 Task: In the sheet Budget Analysis ToolFont size of heading  18 Font style of dataoswald 'Font size of data '9 Alignment of headline & dataAlign center.   Fill color in heading, Red Font color of dataIn the sheet   Momentum Sales templetes   book
Action: Mouse moved to (328, 340)
Screenshot: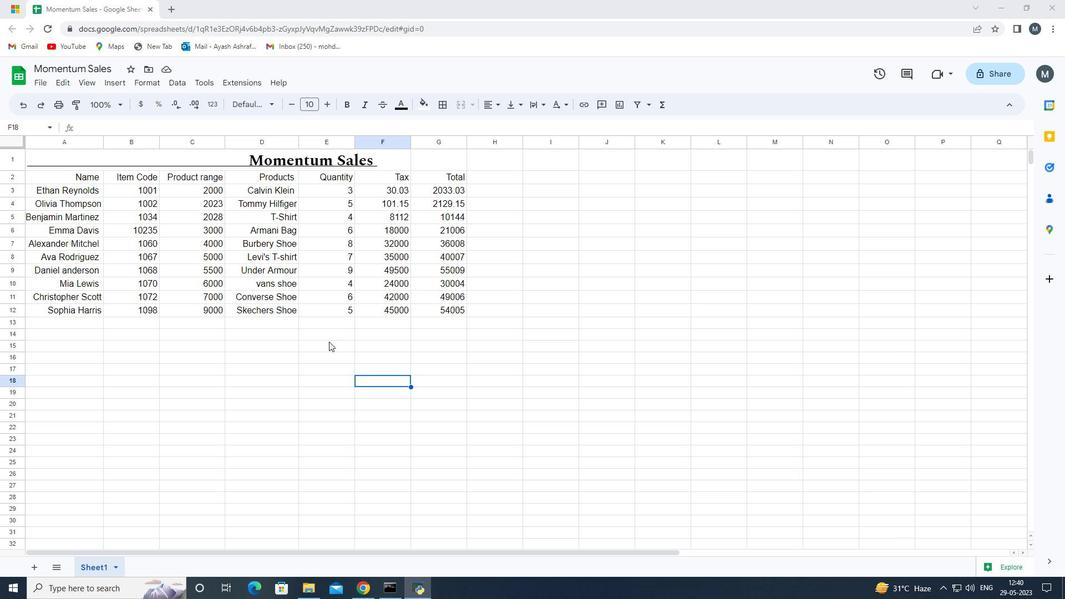 
Action: Mouse scrolled (328, 340) with delta (0, 0)
Screenshot: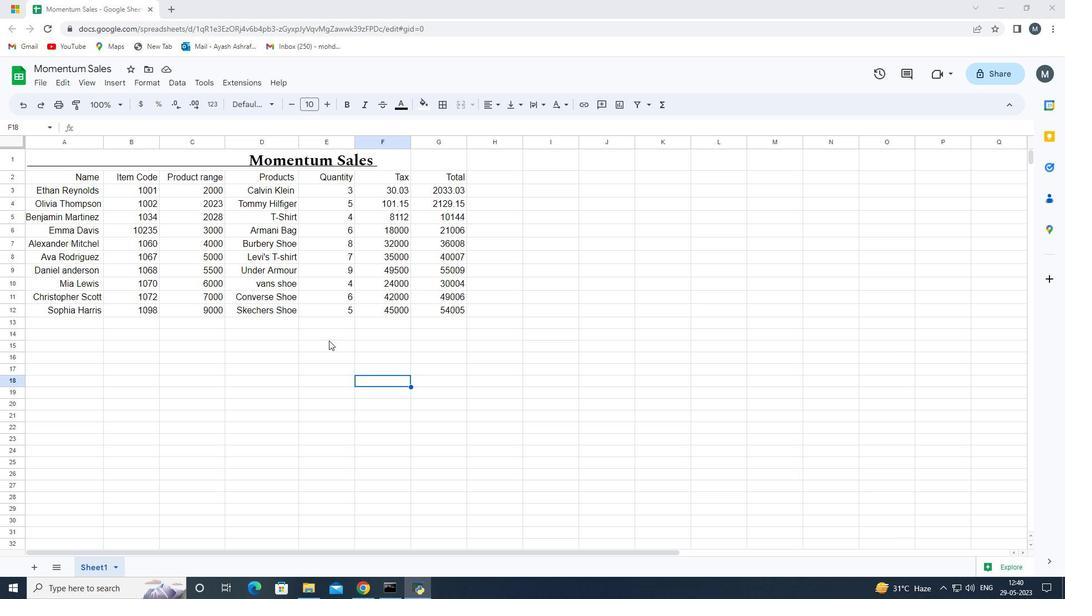 
Action: Mouse scrolled (328, 341) with delta (0, 0)
Screenshot: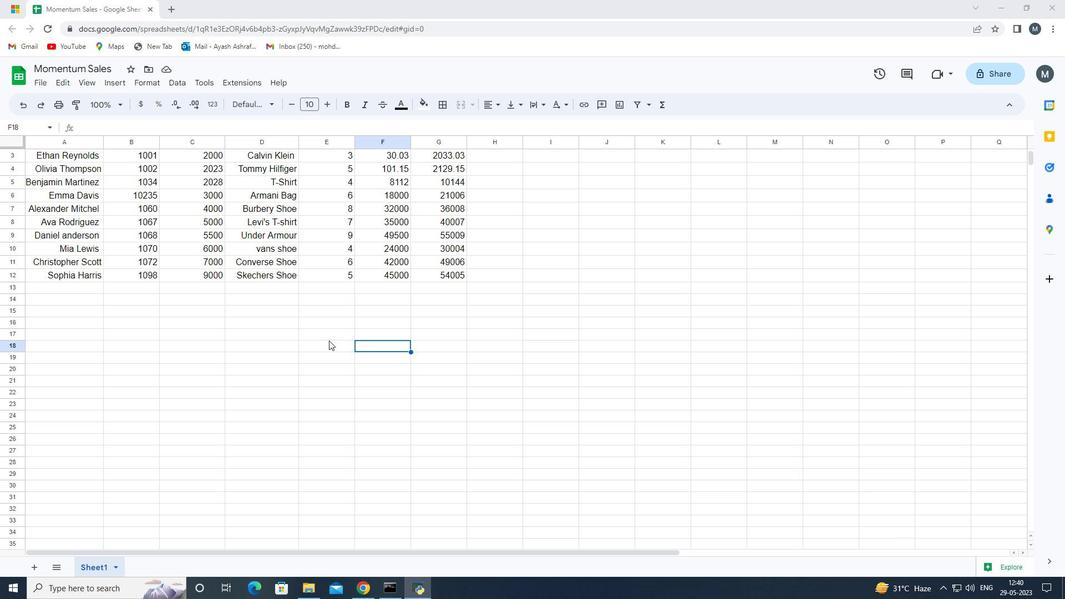 
Action: Mouse moved to (274, 155)
Screenshot: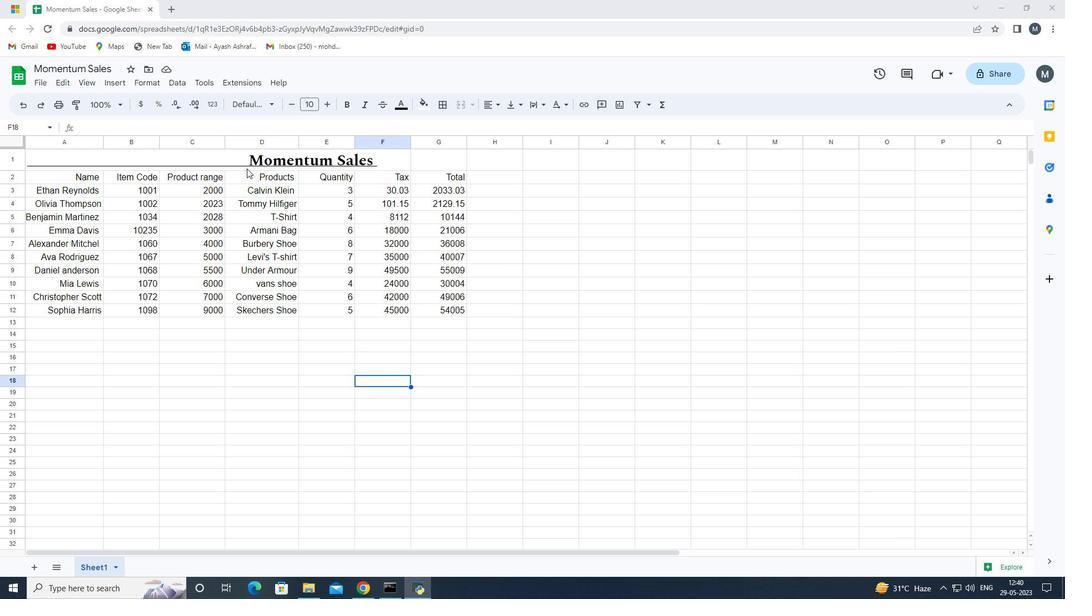 
Action: Mouse pressed left at (274, 155)
Screenshot: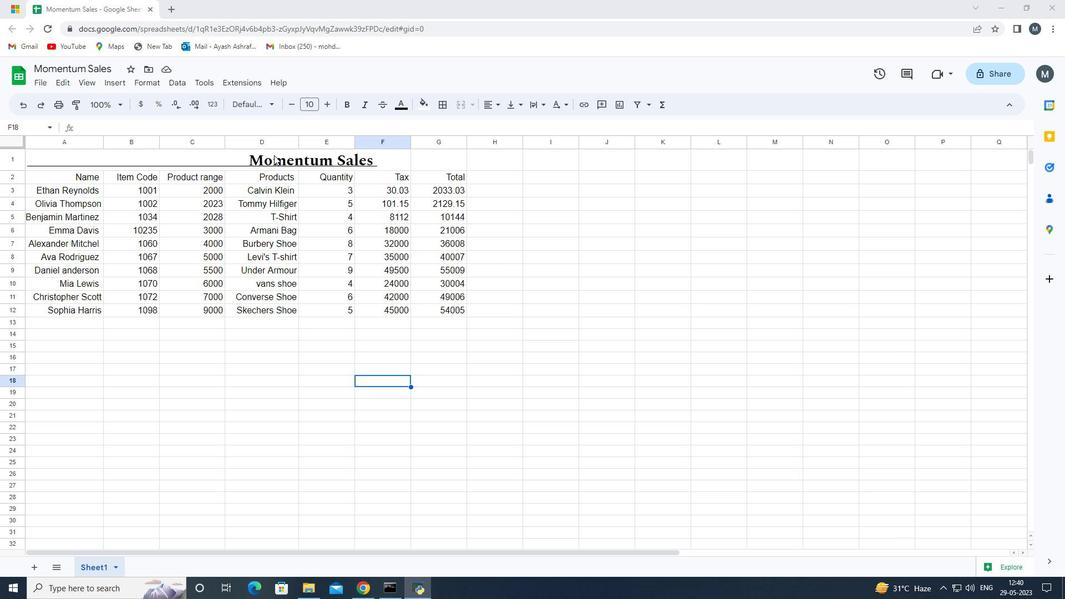 
Action: Mouse moved to (19, 159)
Screenshot: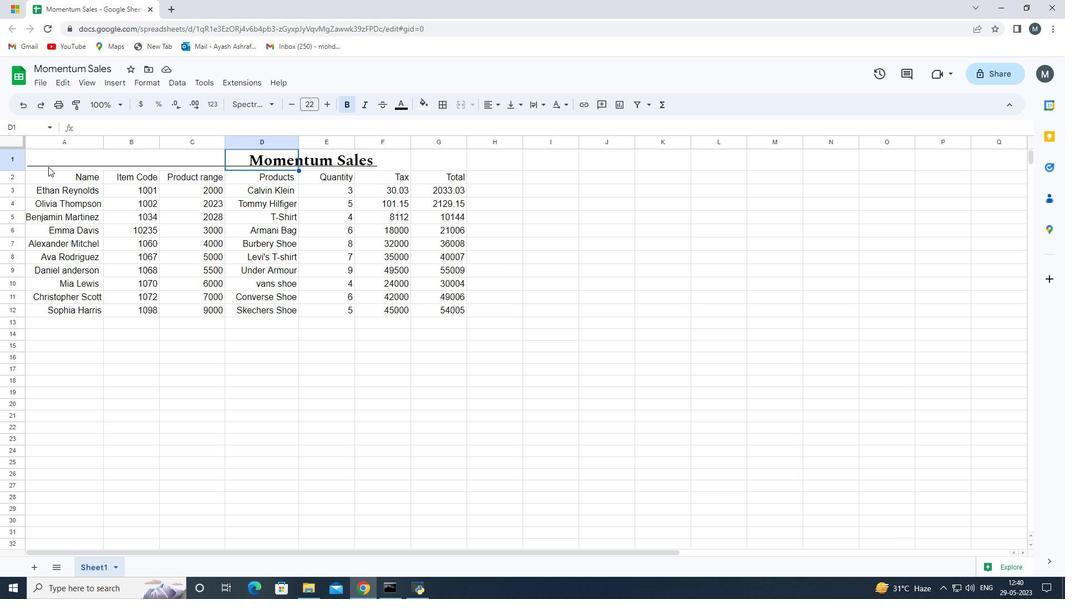 
Action: Mouse pressed left at (19, 159)
Screenshot: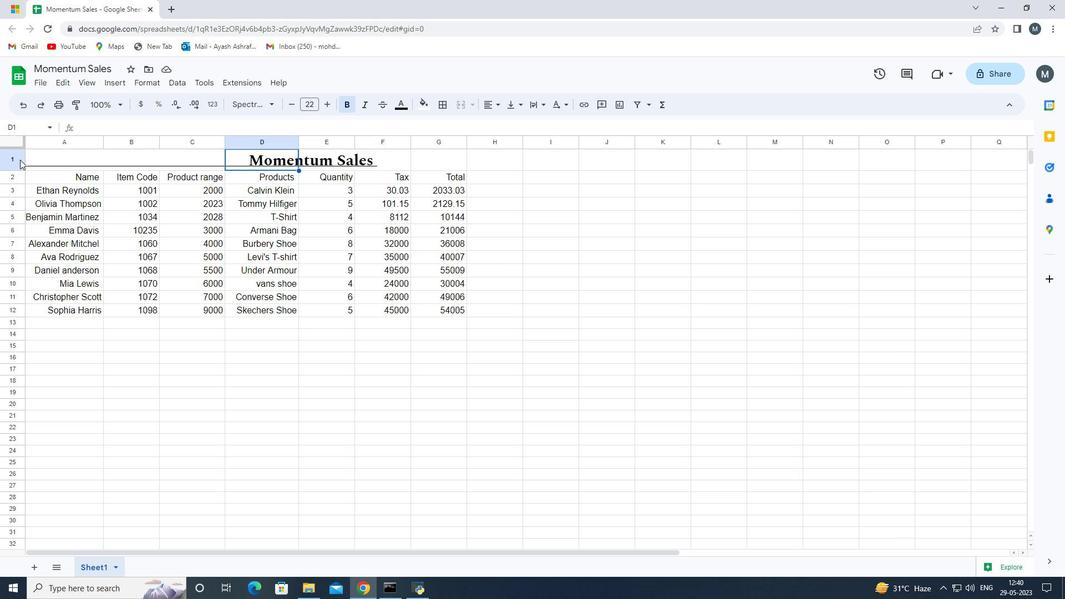 
Action: Mouse moved to (211, 130)
Screenshot: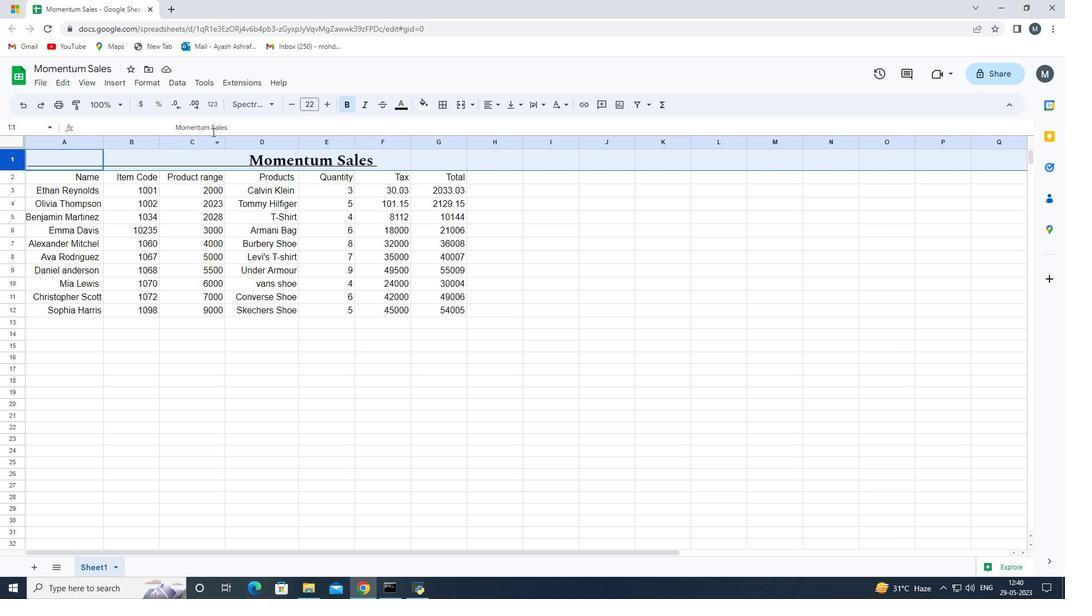 
Action: Mouse pressed left at (211, 130)
Screenshot: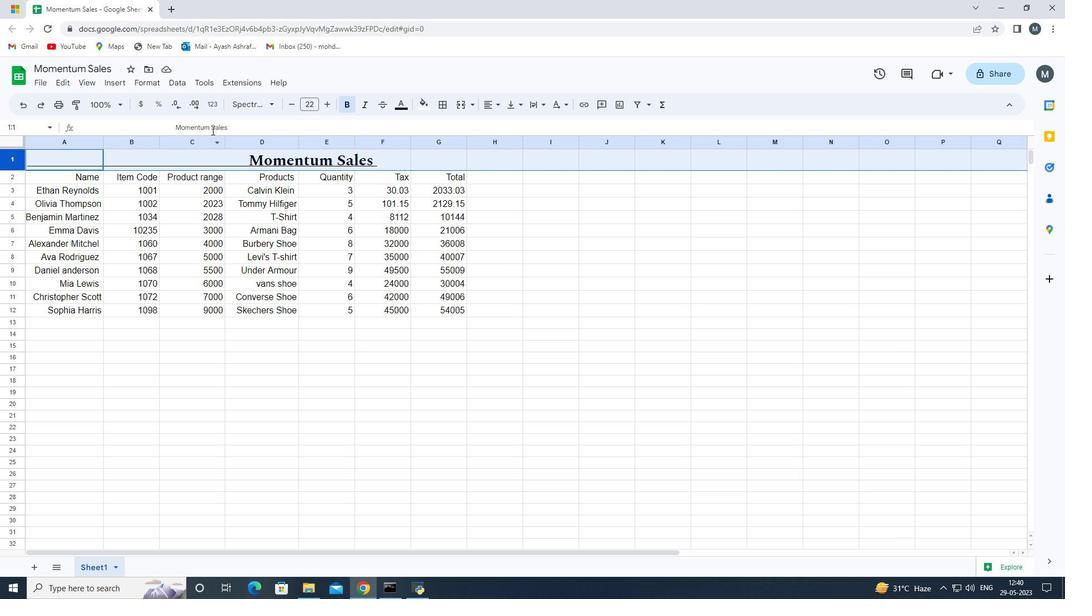 
Action: Mouse moved to (230, 129)
Screenshot: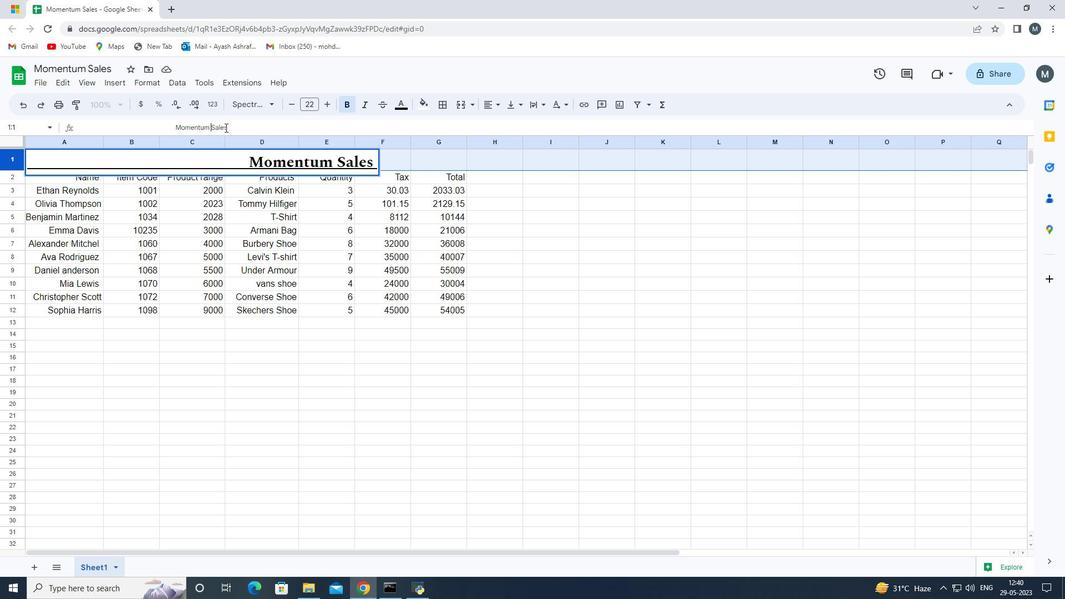 
Action: Mouse pressed left at (230, 129)
Screenshot: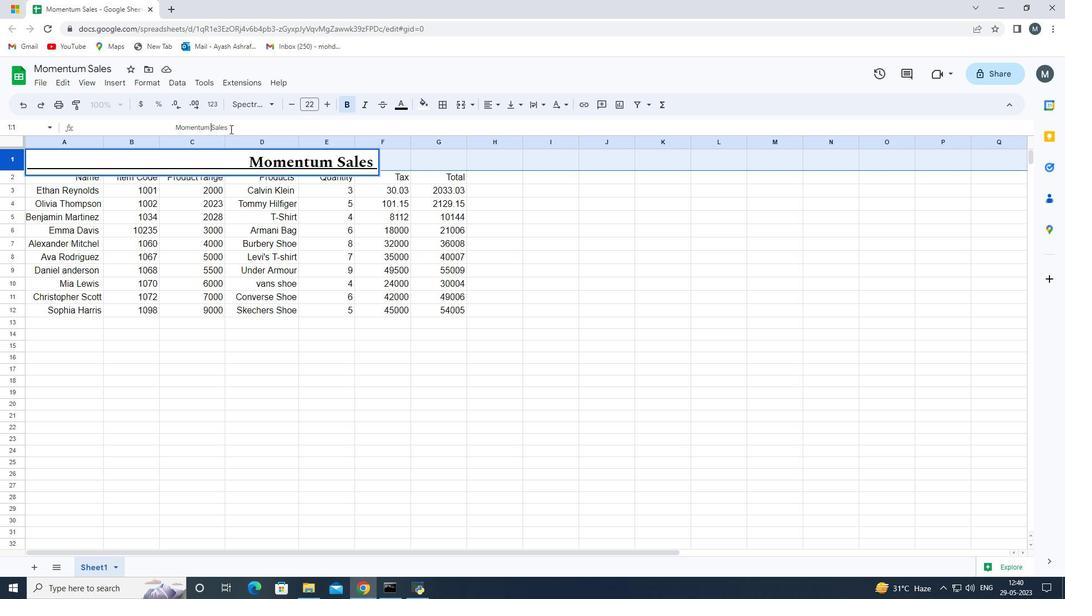 
Action: Mouse moved to (172, 130)
Screenshot: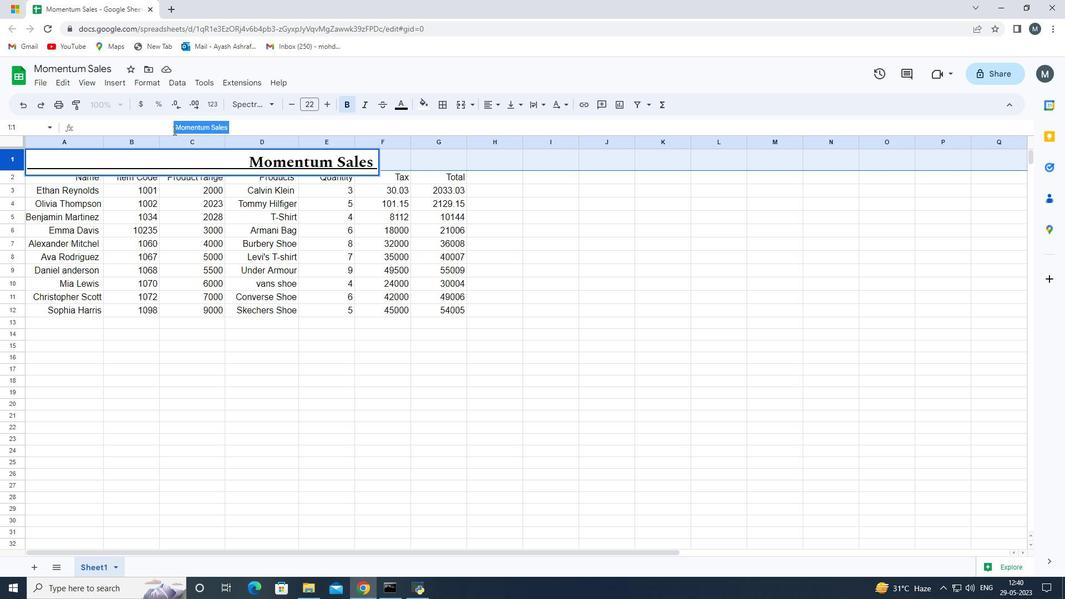 
Action: Key pressed ctrl+C
Screenshot: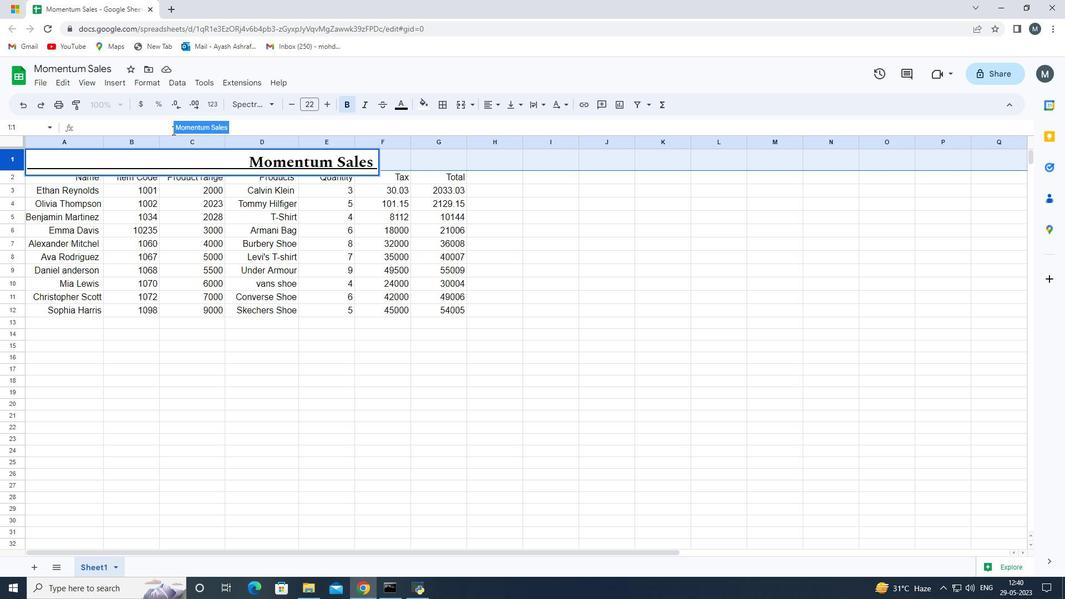 
Action: Mouse moved to (294, 106)
Screenshot: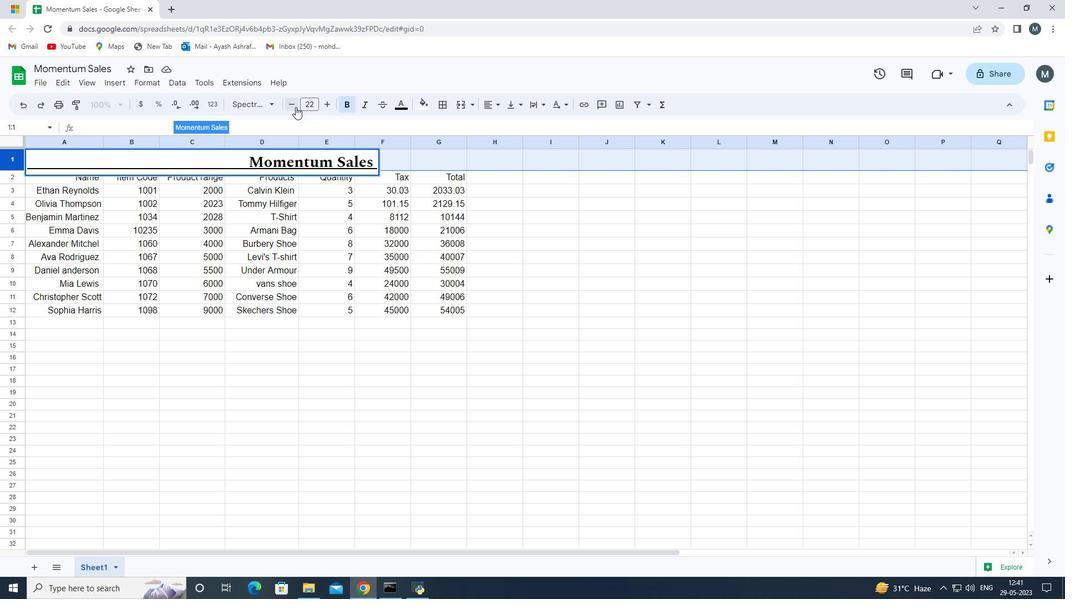 
Action: Mouse pressed left at (294, 106)
Screenshot: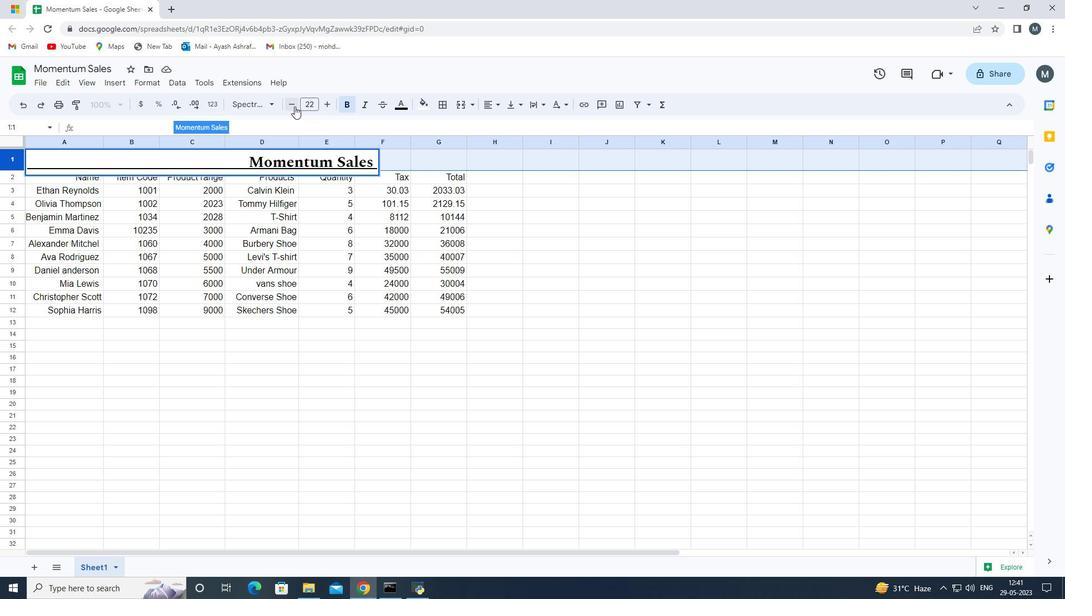 
Action: Mouse moved to (293, 105)
Screenshot: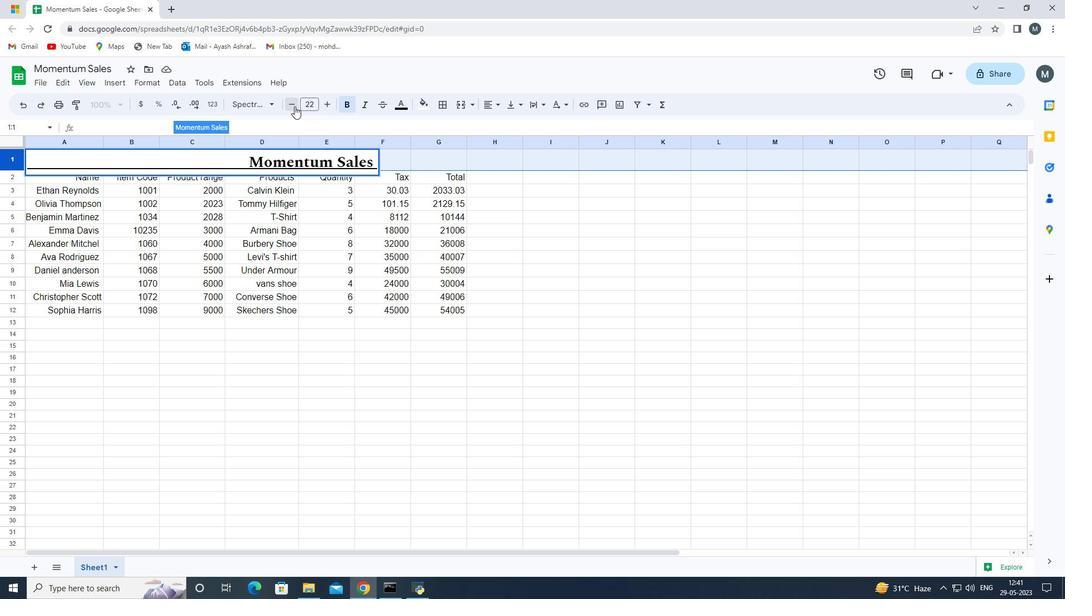 
Action: Mouse pressed left at (293, 105)
Screenshot: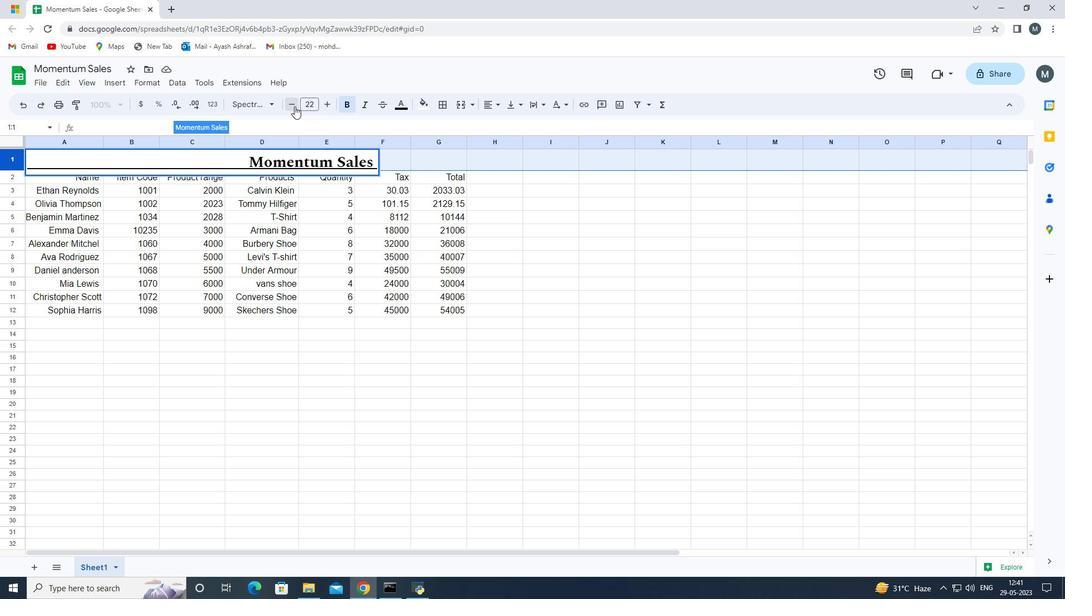 
Action: Mouse moved to (293, 105)
Screenshot: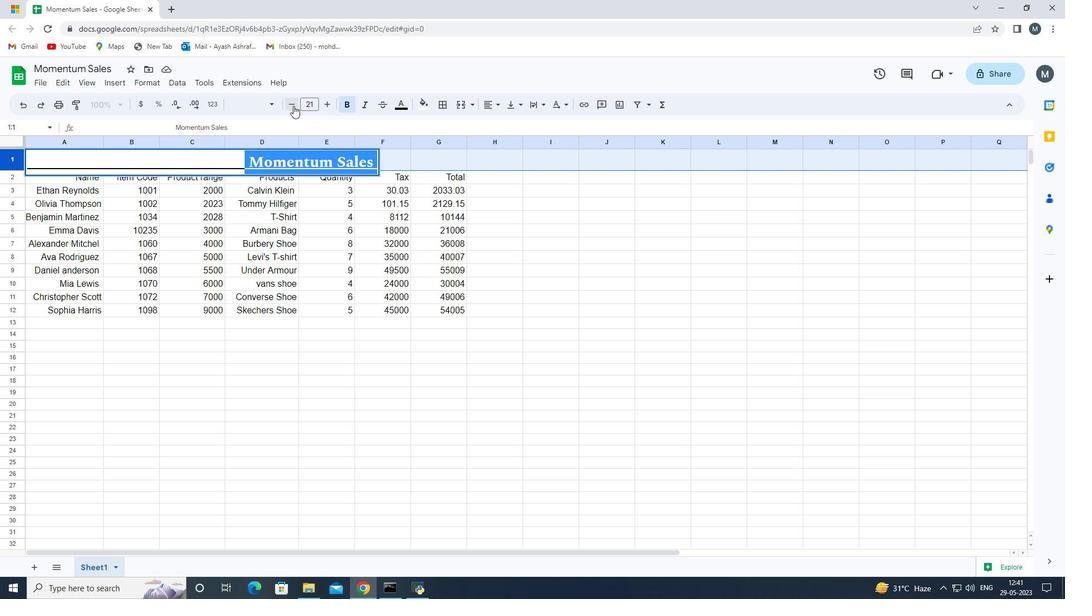 
Action: Mouse pressed left at (293, 105)
Screenshot: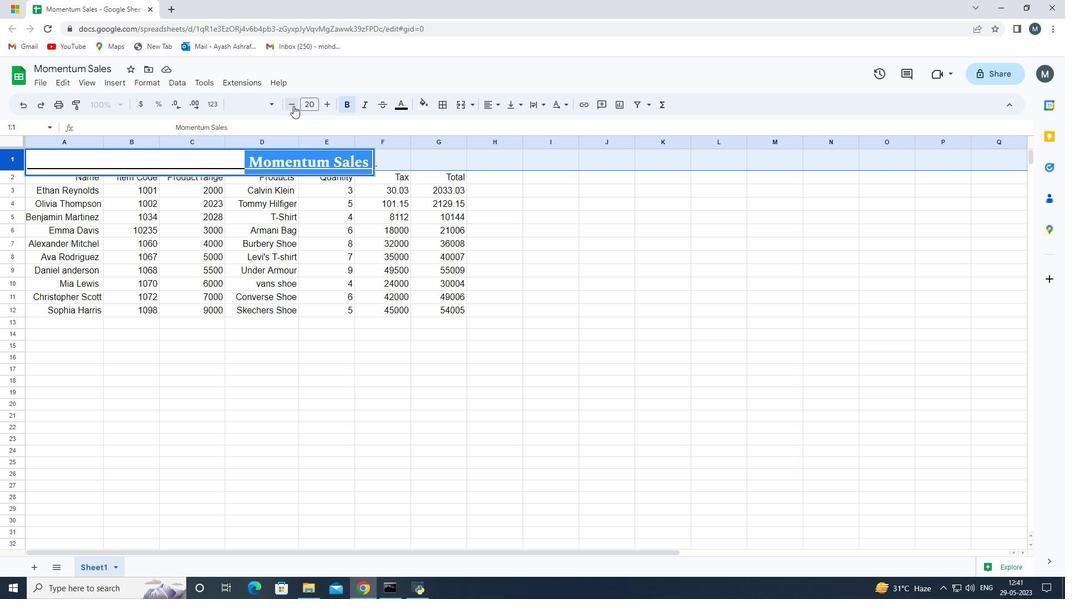 
Action: Mouse moved to (292, 105)
Screenshot: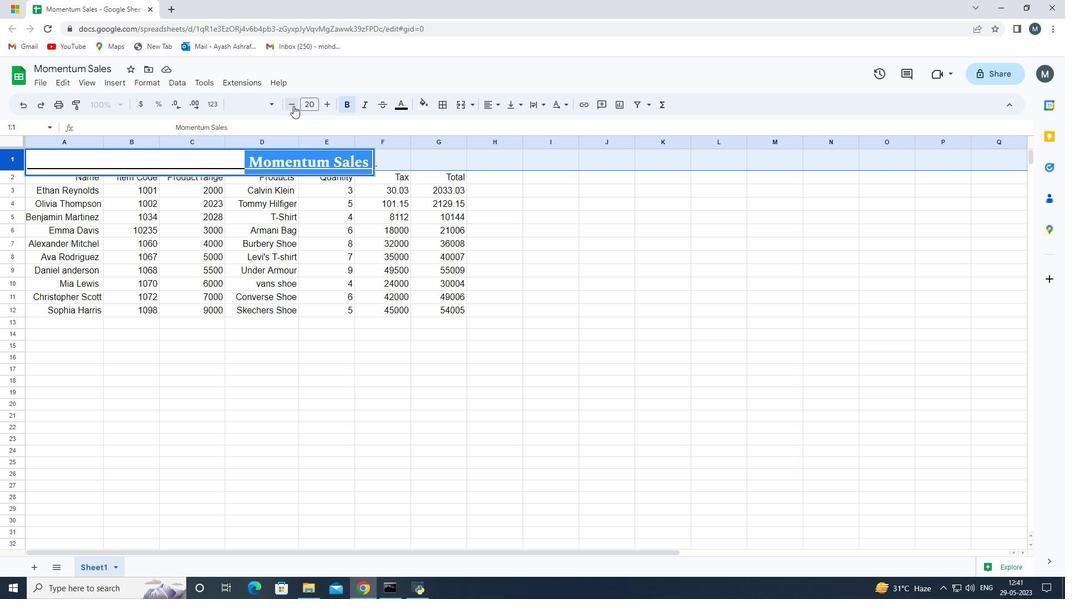 
Action: Mouse pressed left at (292, 105)
Screenshot: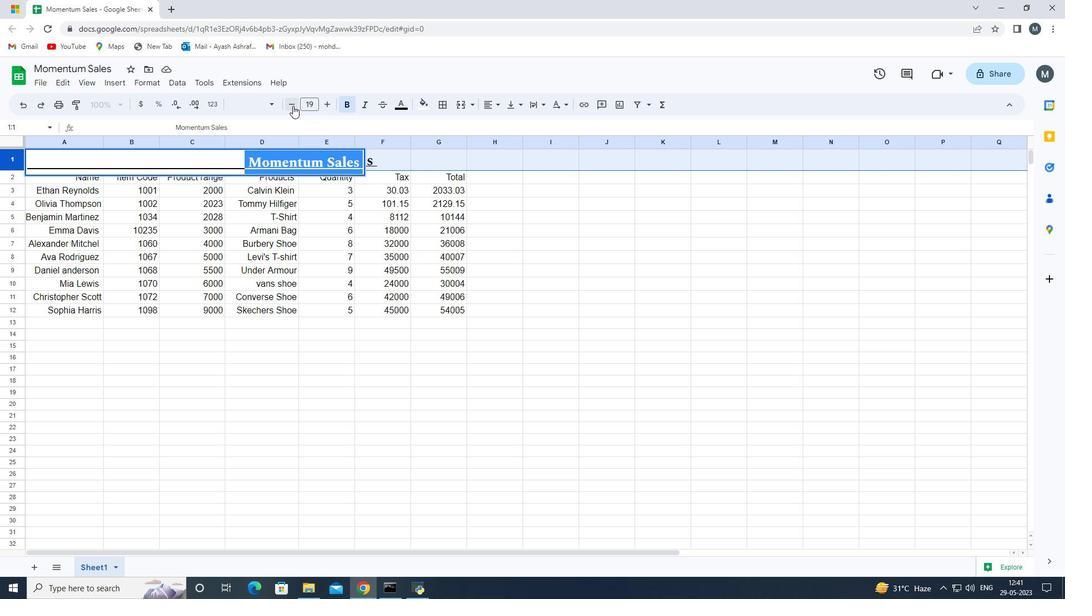 
Action: Mouse moved to (571, 298)
Screenshot: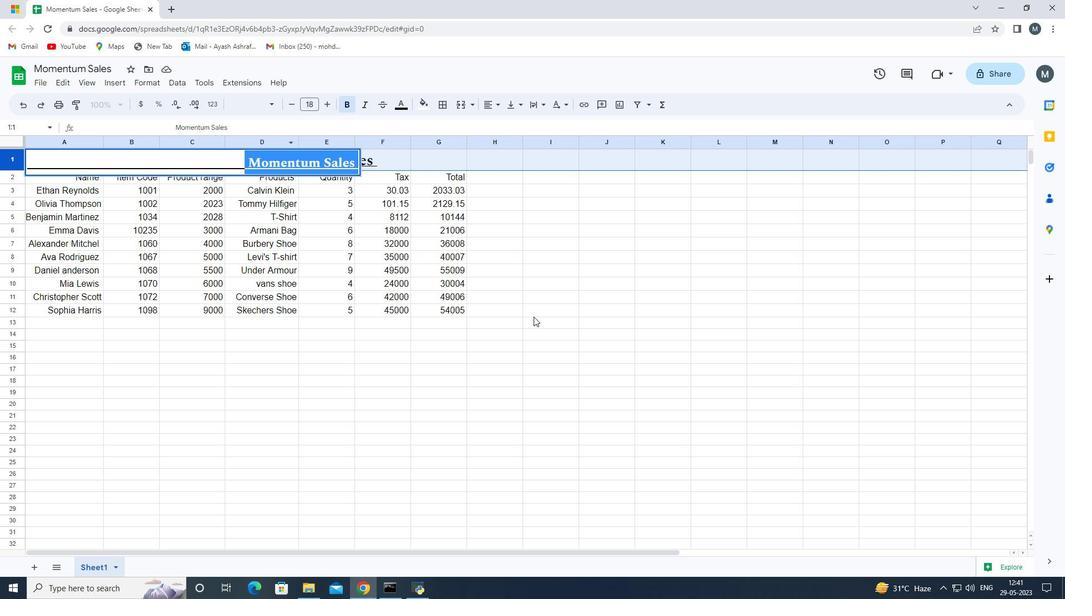 
Action: Mouse pressed left at (571, 298)
Screenshot: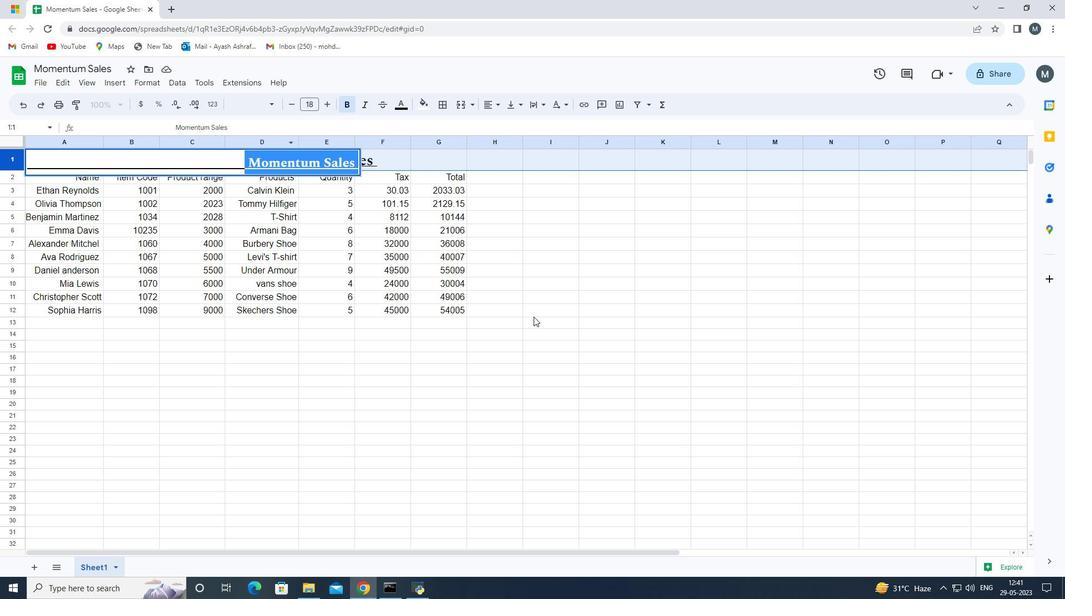 
Action: Mouse moved to (20, 159)
Screenshot: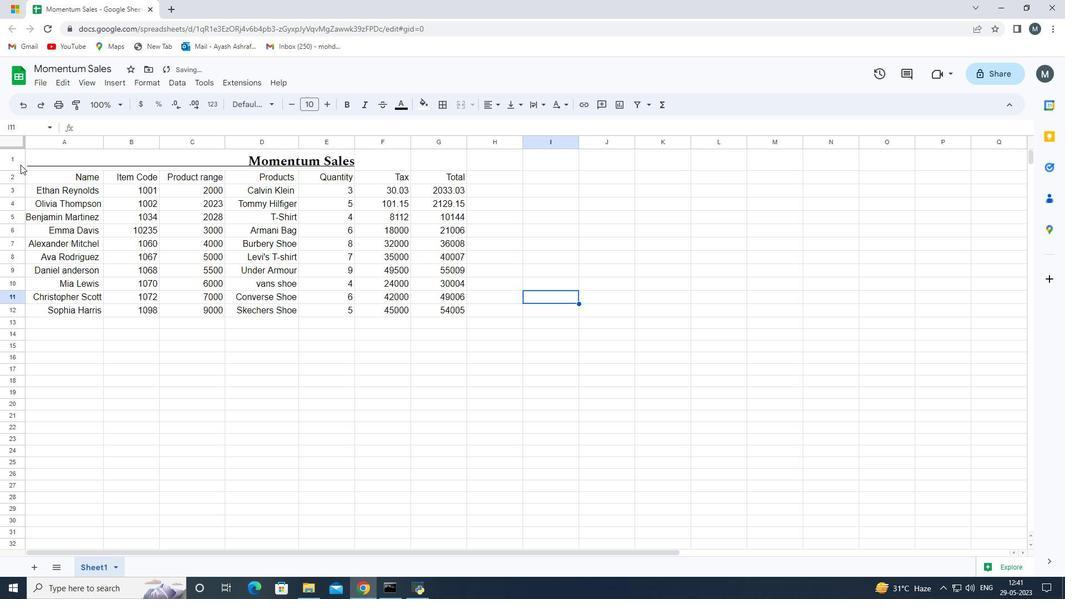
Action: Mouse pressed left at (20, 159)
Screenshot: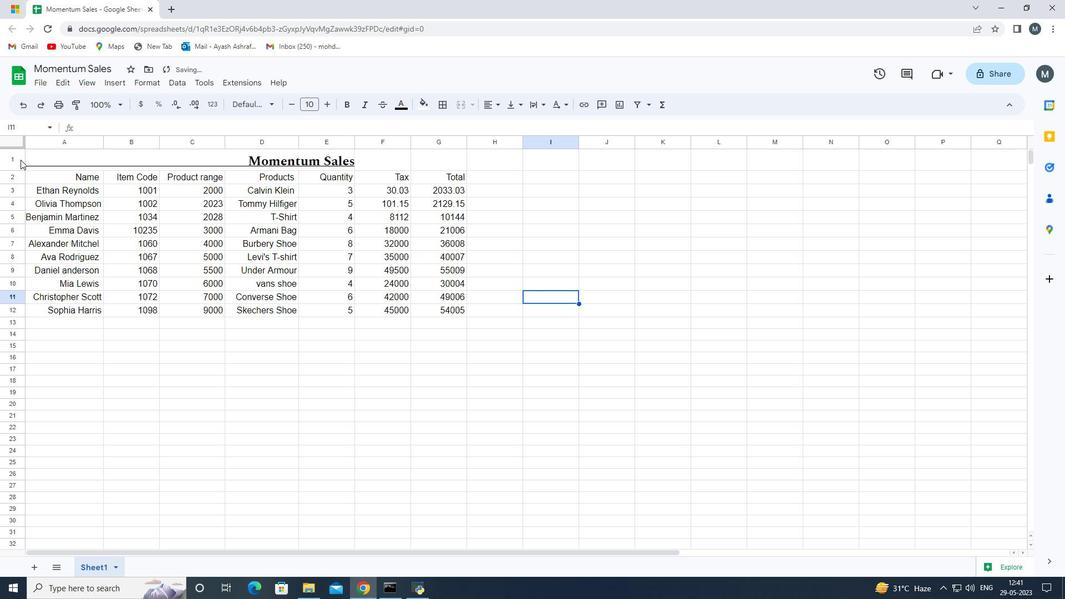 
Action: Mouse moved to (266, 102)
Screenshot: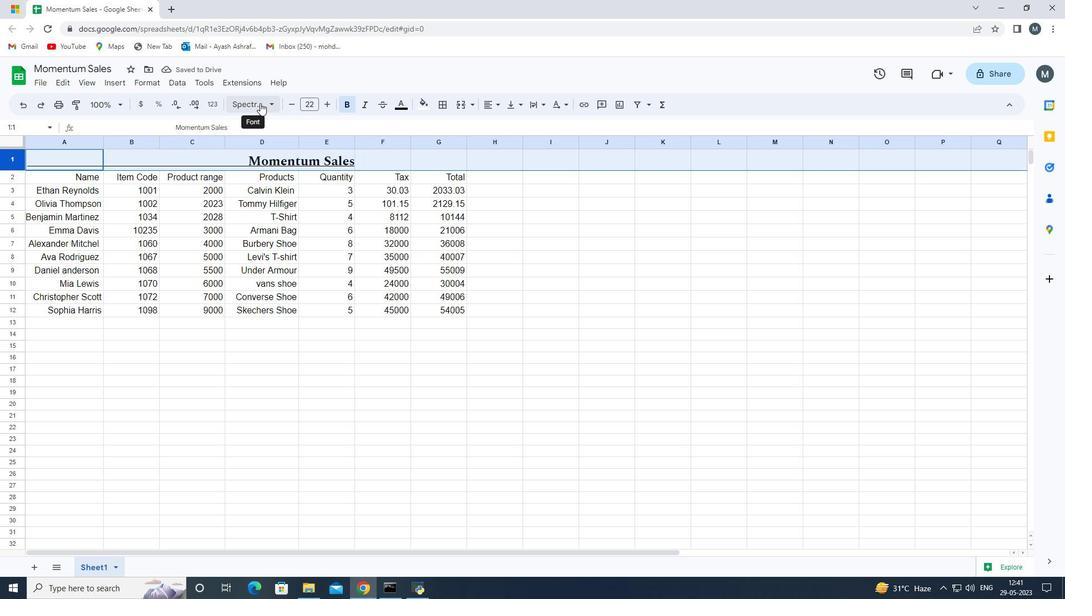
Action: Mouse pressed left at (266, 102)
Screenshot: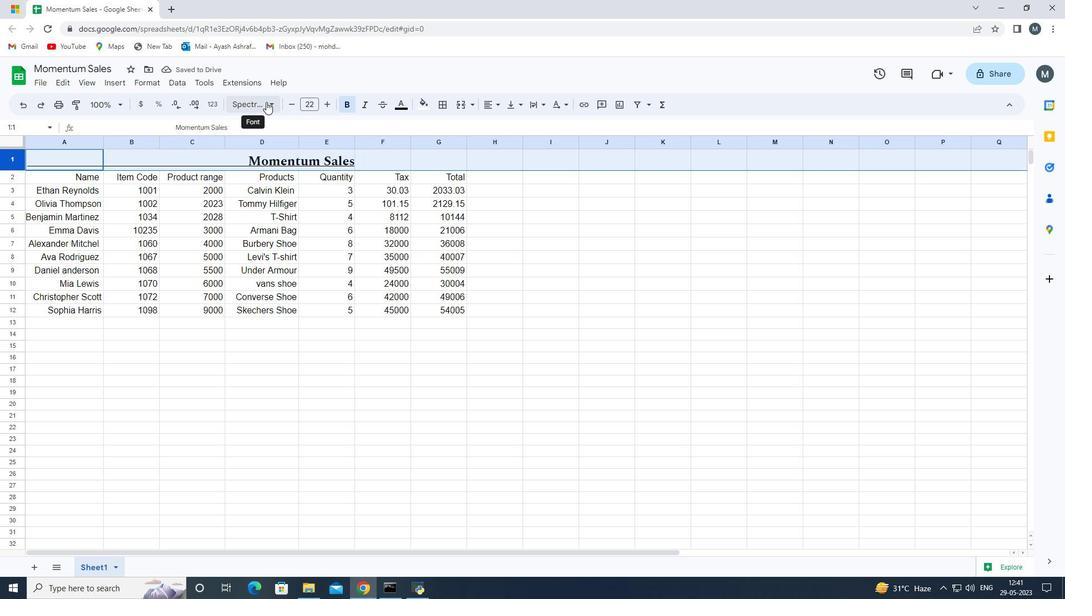 
Action: Mouse moved to (286, 237)
Screenshot: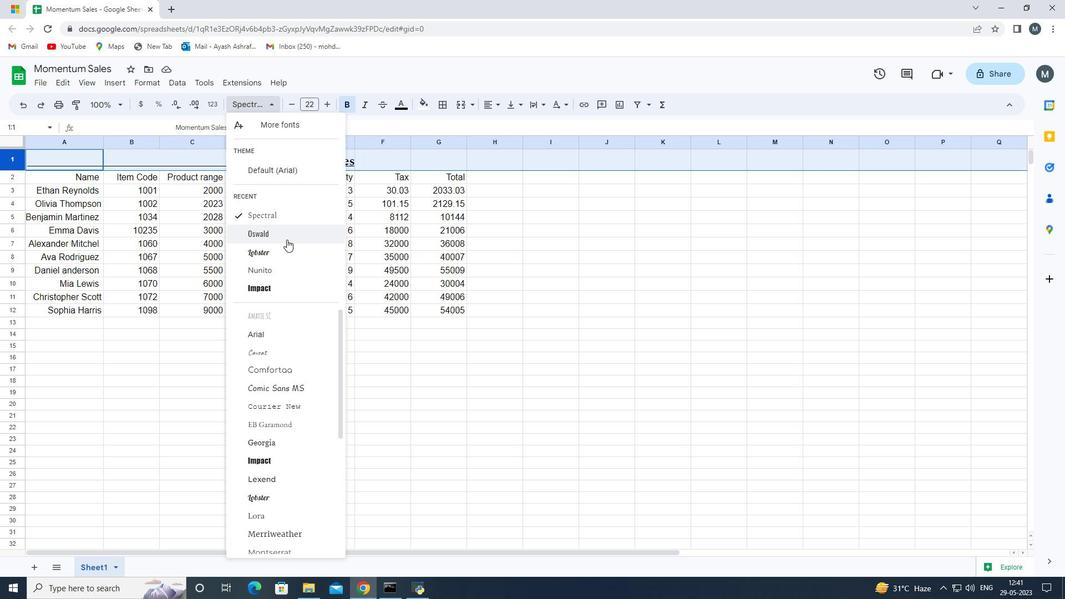 
Action: Mouse pressed left at (286, 237)
Screenshot: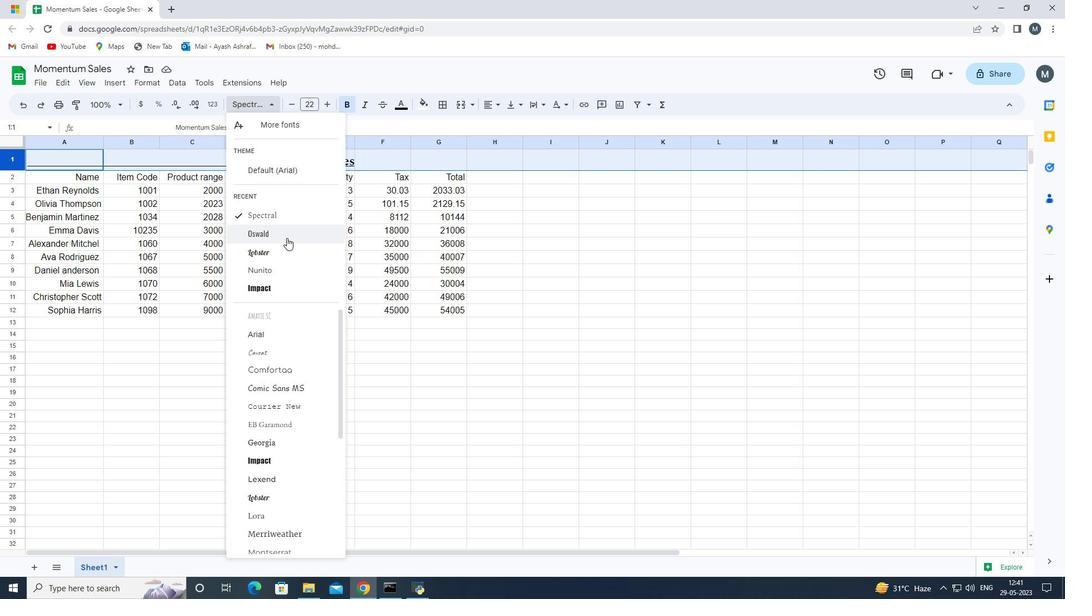 
Action: Mouse moved to (225, 407)
Screenshot: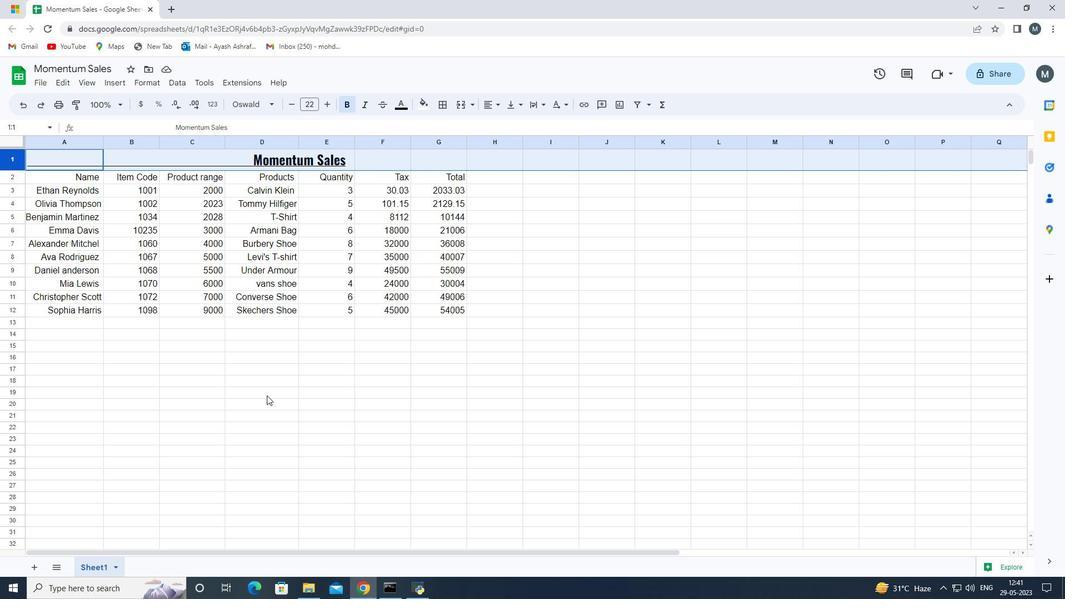 
Action: Mouse pressed left at (225, 407)
Screenshot: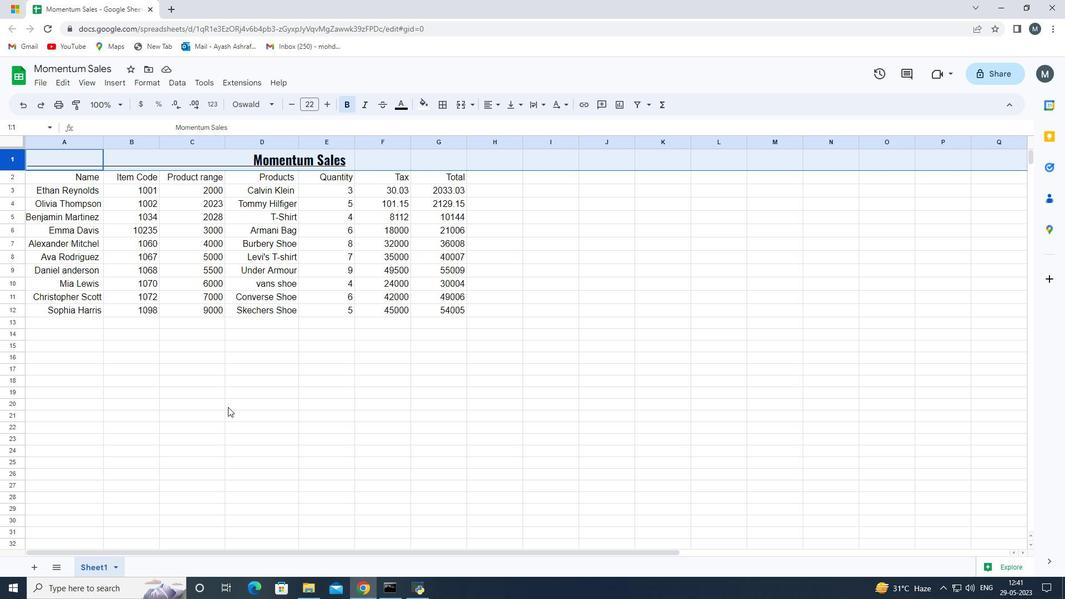 
Action: Mouse moved to (39, 175)
Screenshot: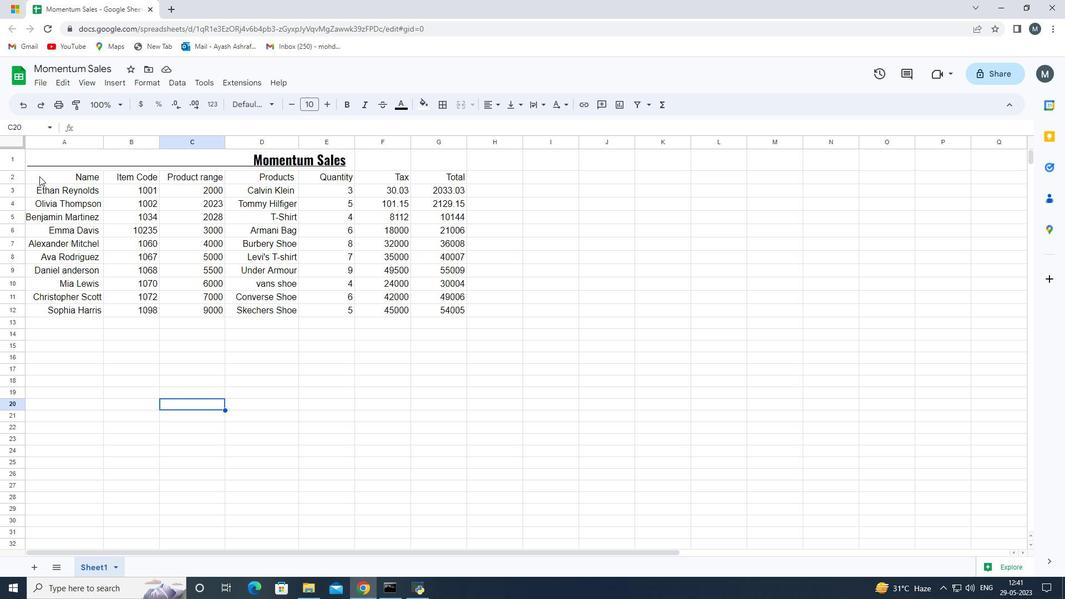 
Action: Mouse pressed left at (39, 175)
Screenshot: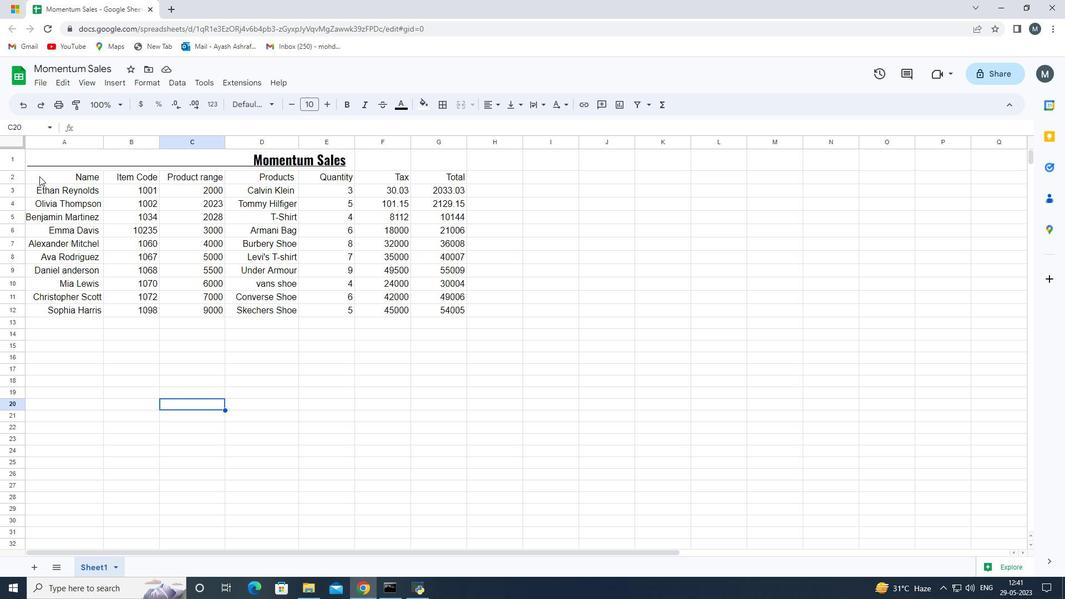 
Action: Mouse moved to (19, 178)
Screenshot: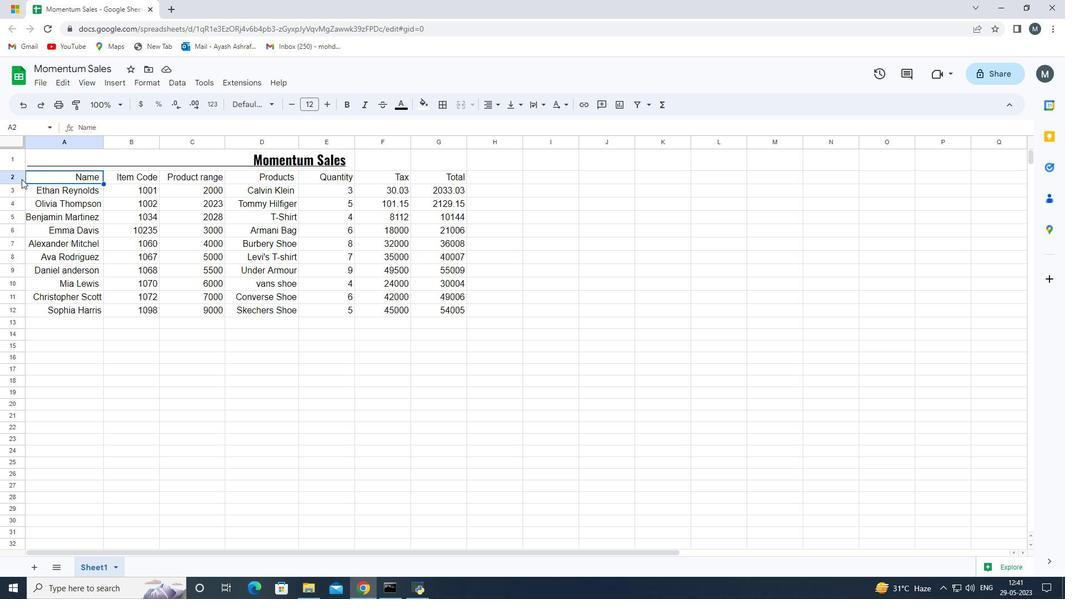 
Action: Mouse pressed left at (19, 178)
Screenshot: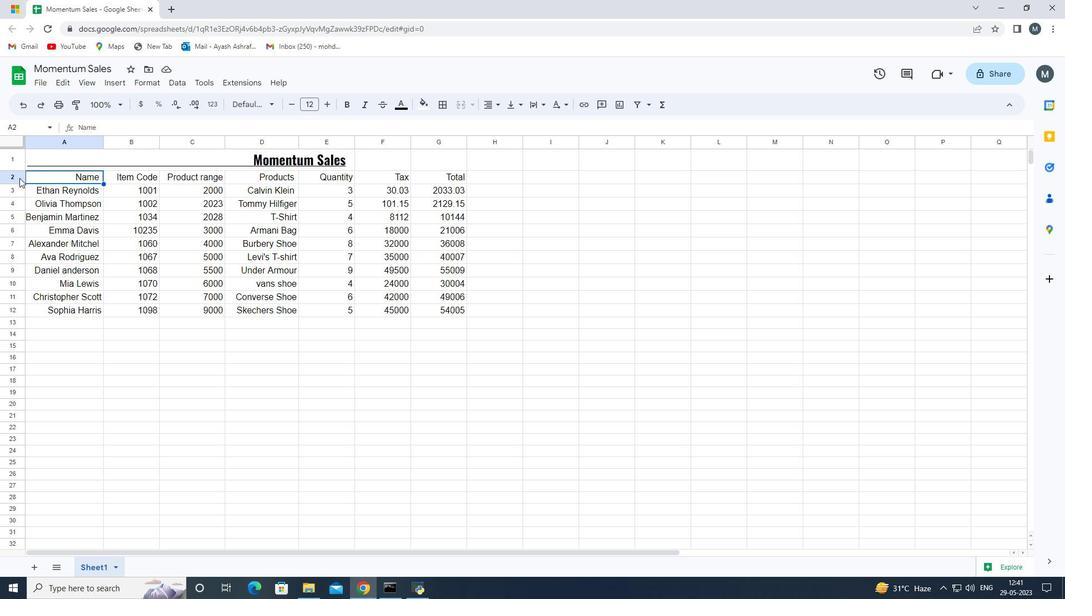 
Action: Mouse moved to (286, 104)
Screenshot: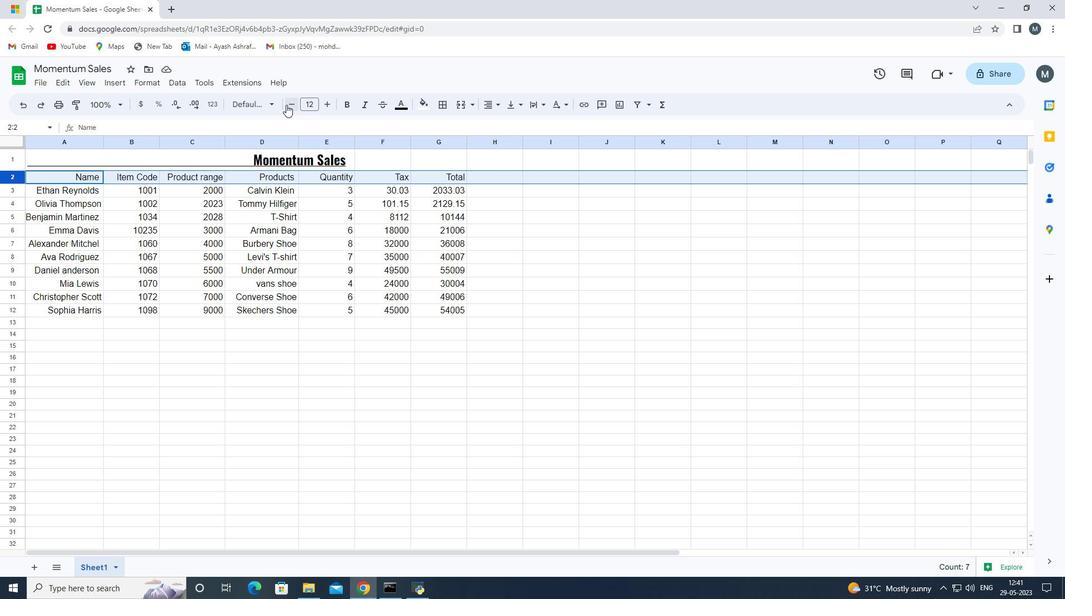 
Action: Mouse pressed left at (286, 104)
Screenshot: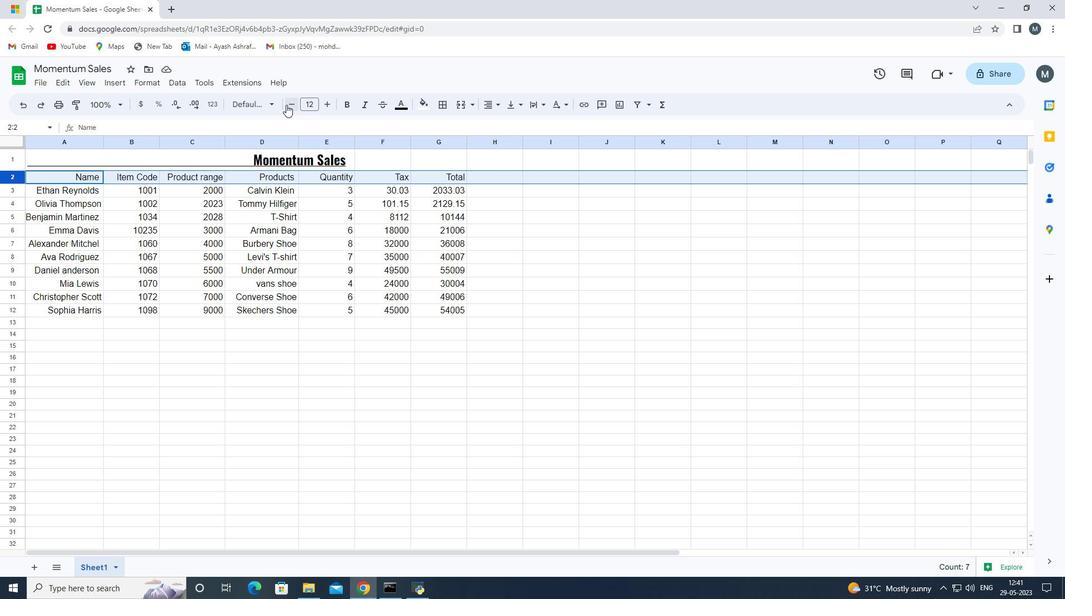 
Action: Mouse pressed left at (286, 104)
Screenshot: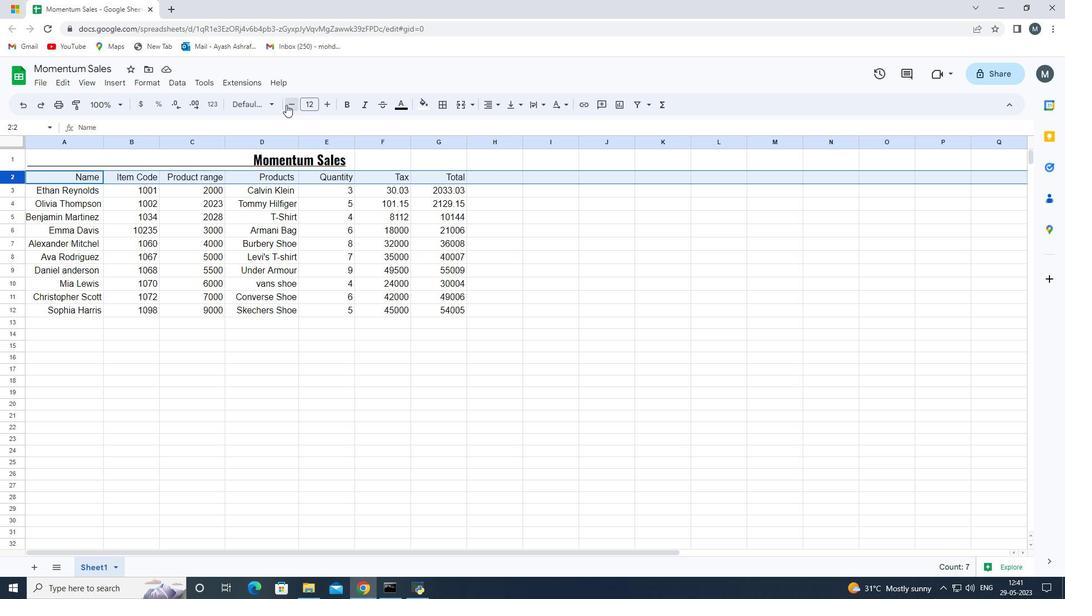 
Action: Mouse pressed left at (286, 104)
Screenshot: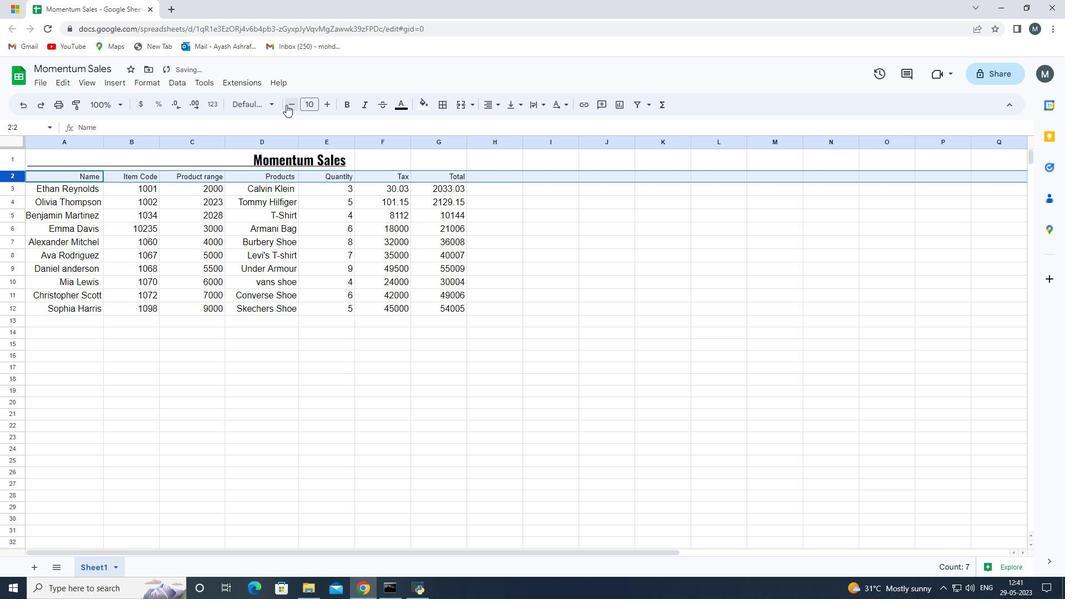 
Action: Mouse moved to (493, 109)
Screenshot: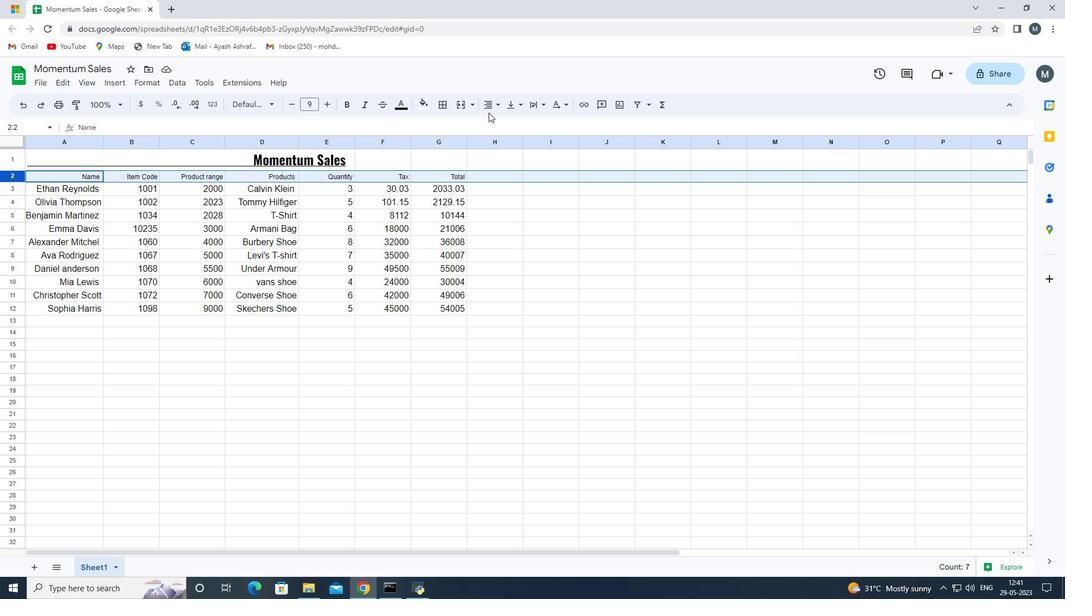 
Action: Mouse pressed left at (493, 109)
Screenshot: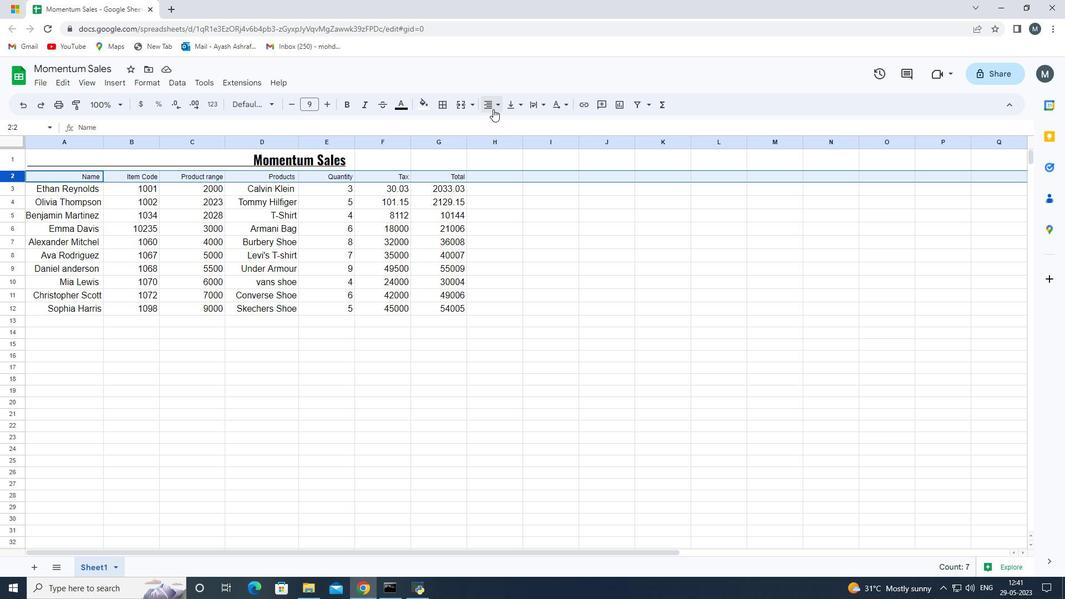 
Action: Mouse moved to (517, 129)
Screenshot: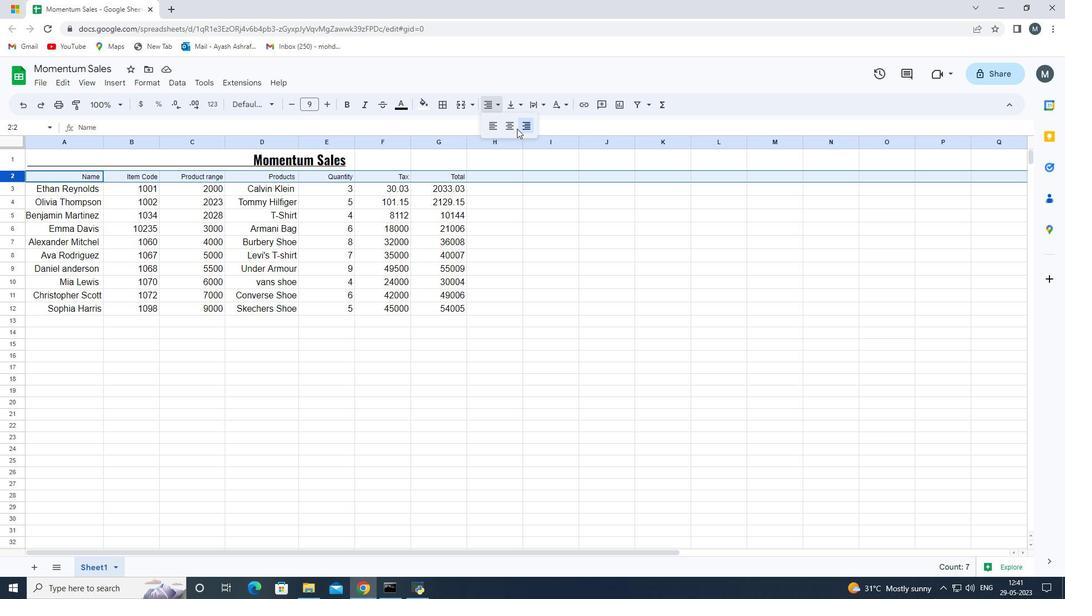 
Action: Mouse pressed left at (517, 129)
Screenshot: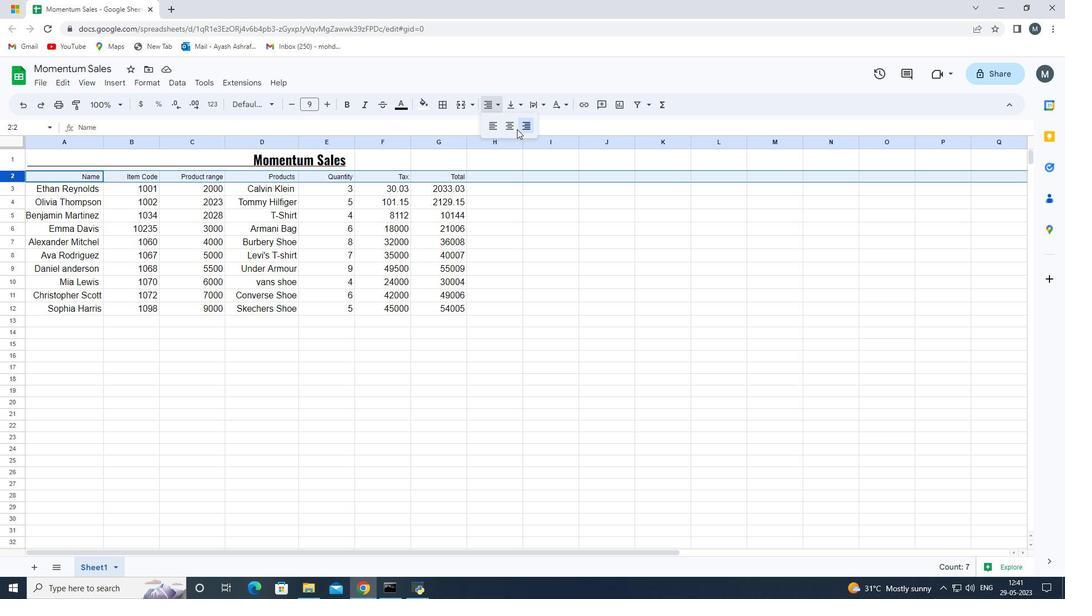 
Action: Mouse moved to (286, 156)
Screenshot: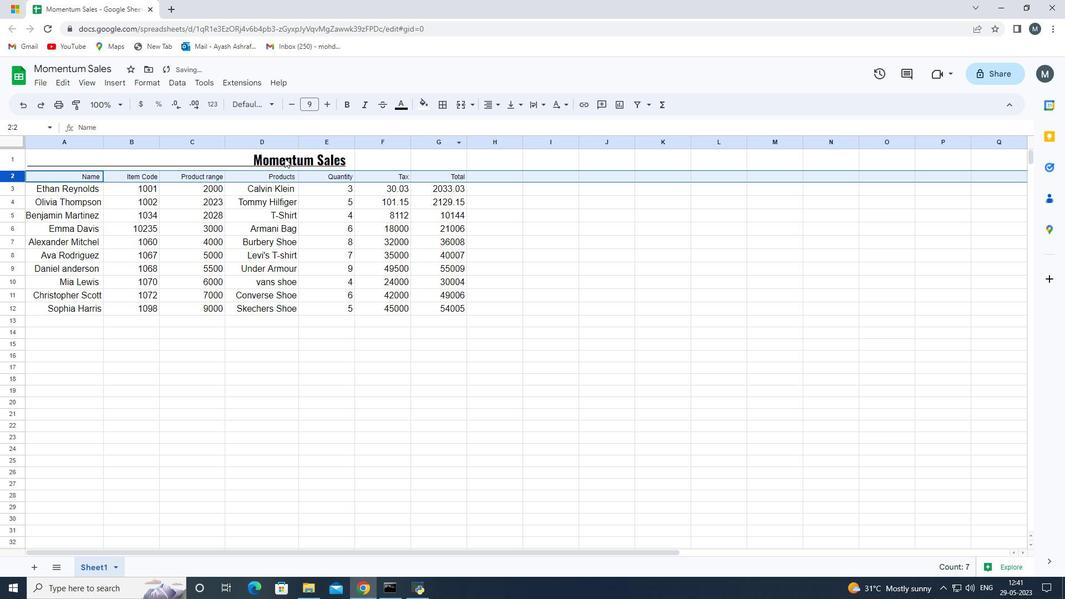 
Action: Mouse pressed left at (286, 156)
Screenshot: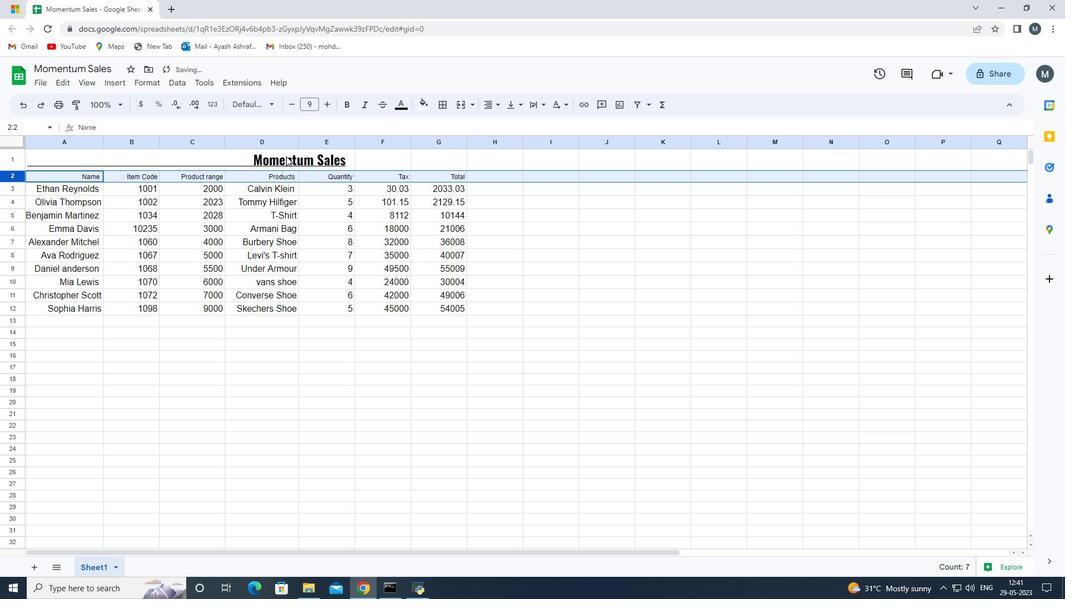 
Action: Mouse moved to (19, 156)
Screenshot: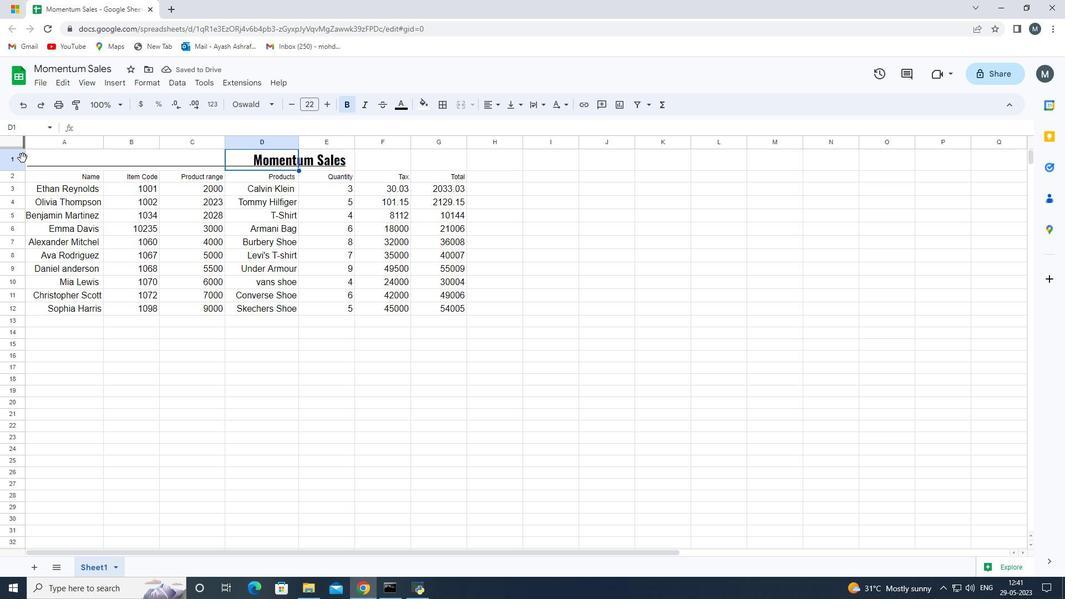 
Action: Mouse pressed left at (19, 156)
Screenshot: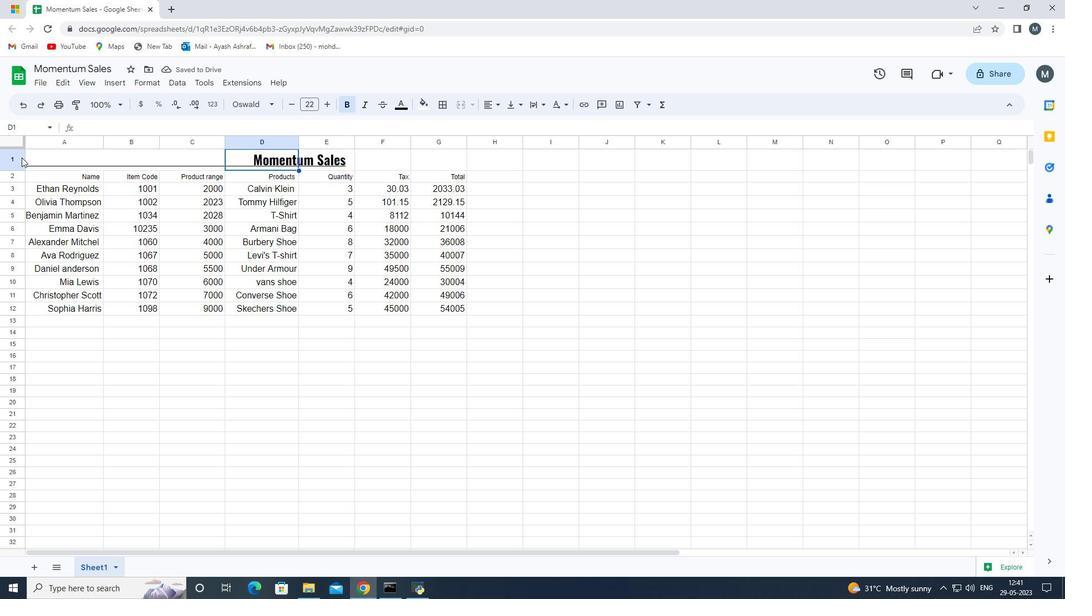 
Action: Mouse moved to (489, 108)
Screenshot: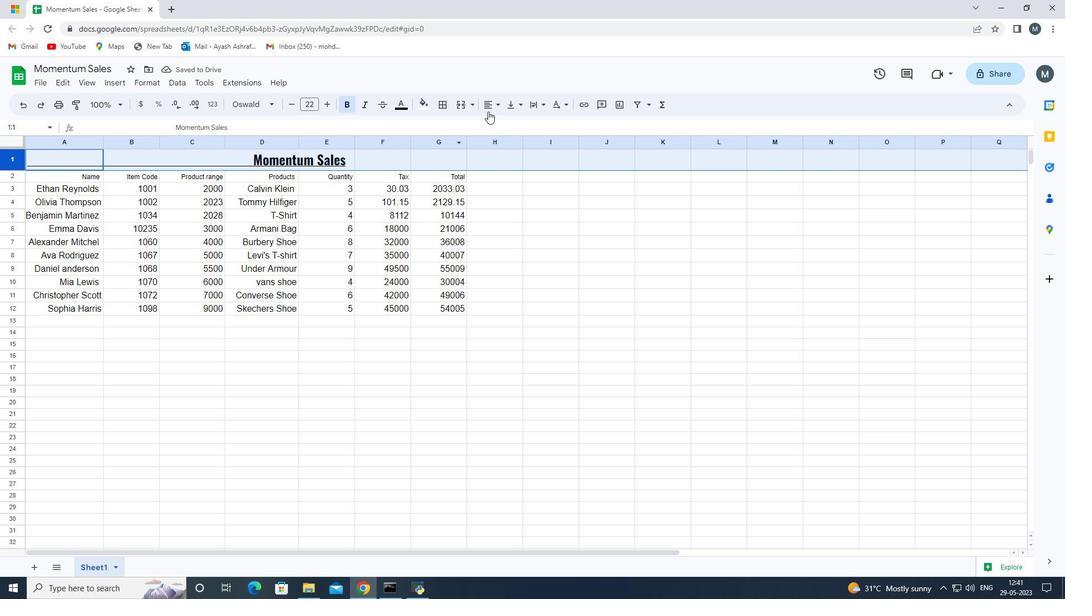 
Action: Mouse pressed left at (489, 108)
Screenshot: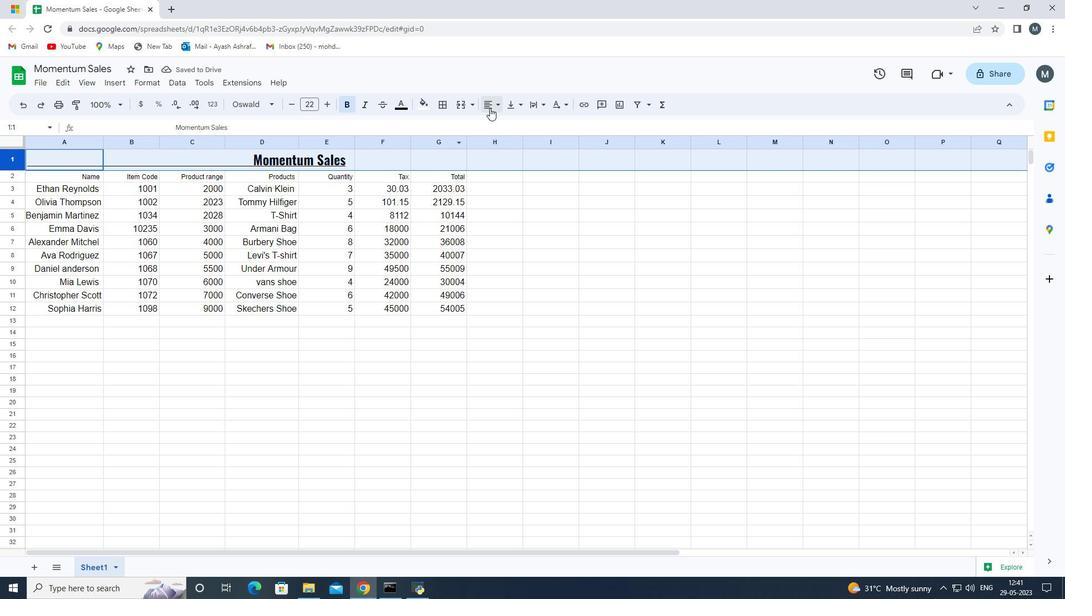 
Action: Mouse moved to (507, 128)
Screenshot: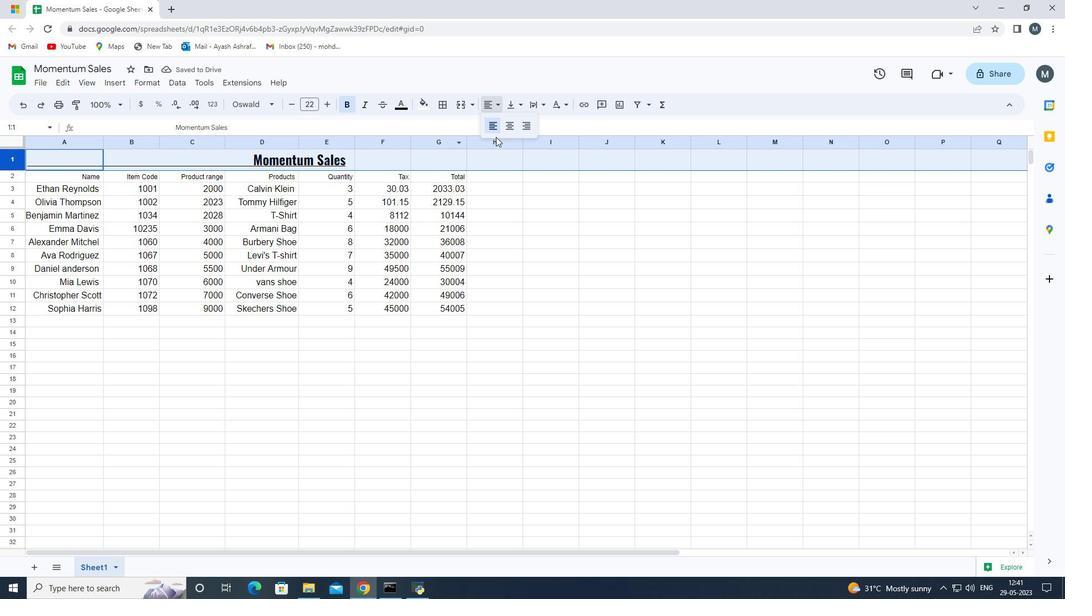 
Action: Mouse pressed left at (507, 128)
Screenshot: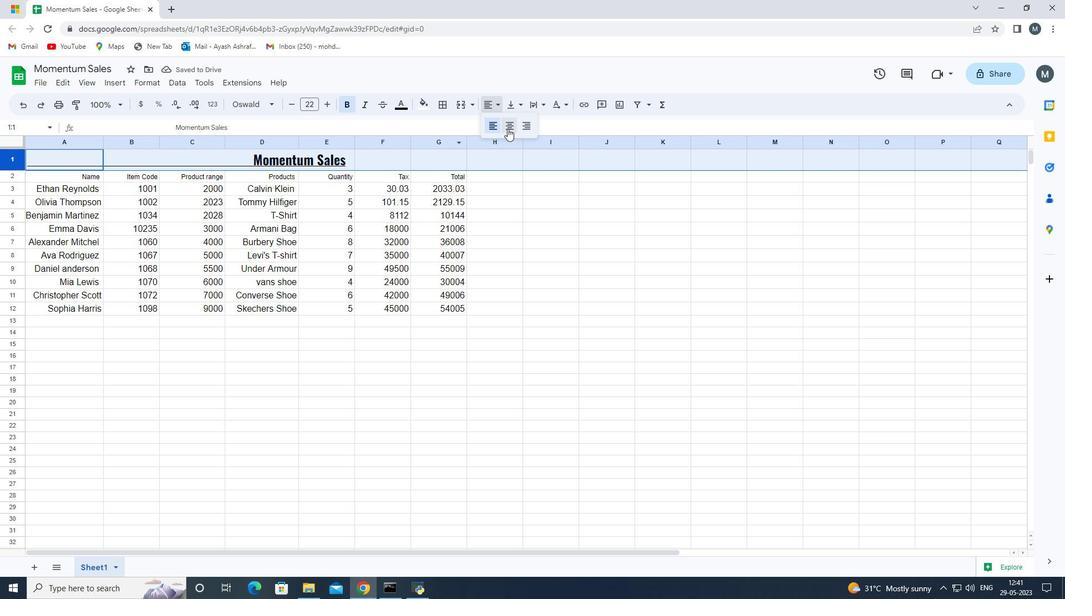 
Action: Mouse moved to (100, 421)
Screenshot: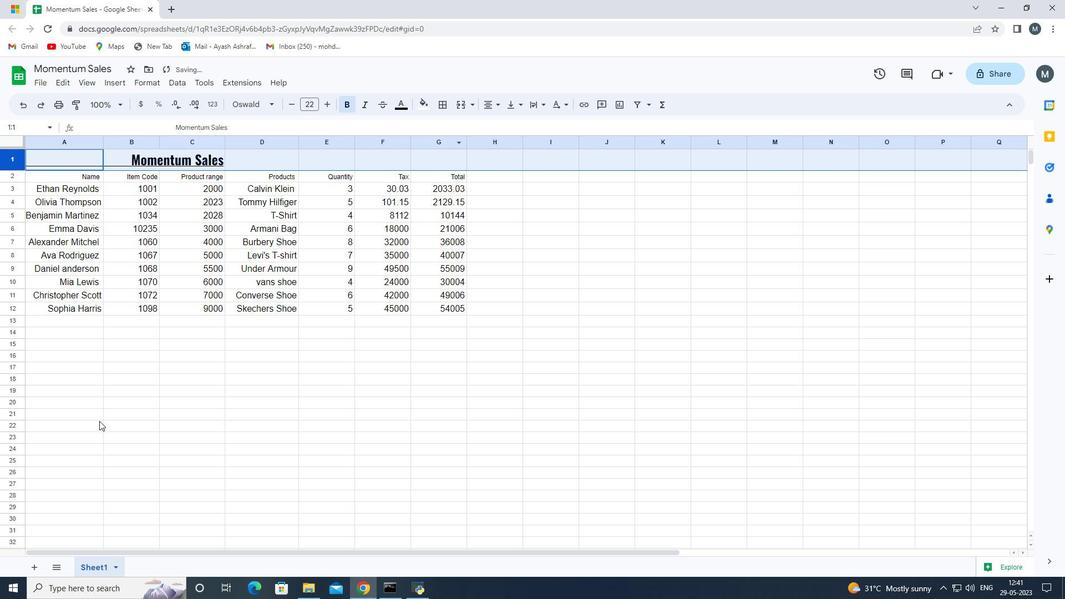 
Action: Mouse pressed left at (100, 421)
Screenshot: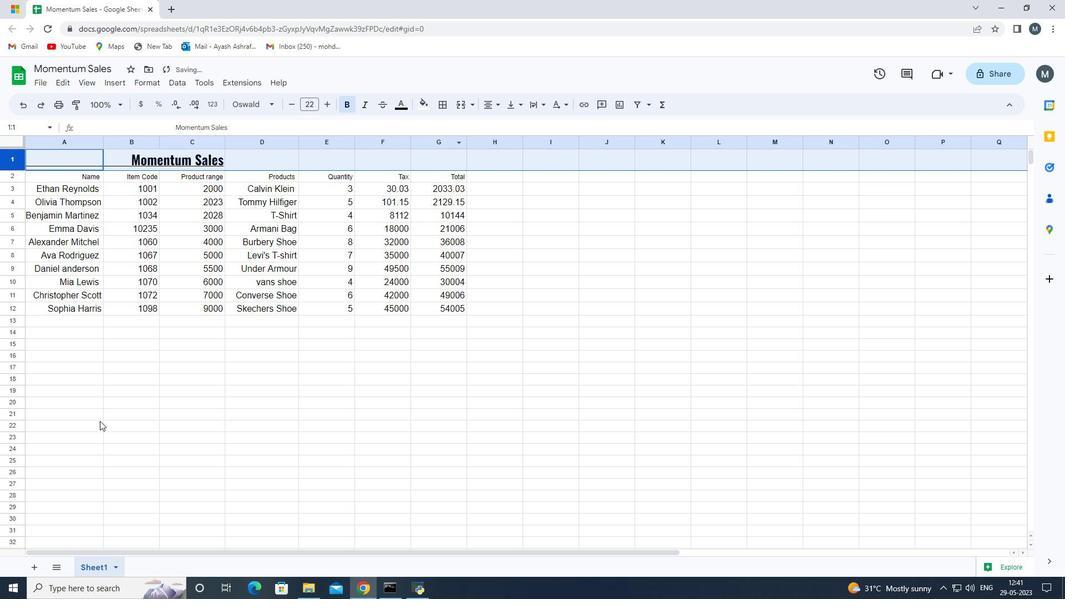 
Action: Mouse moved to (142, 156)
Screenshot: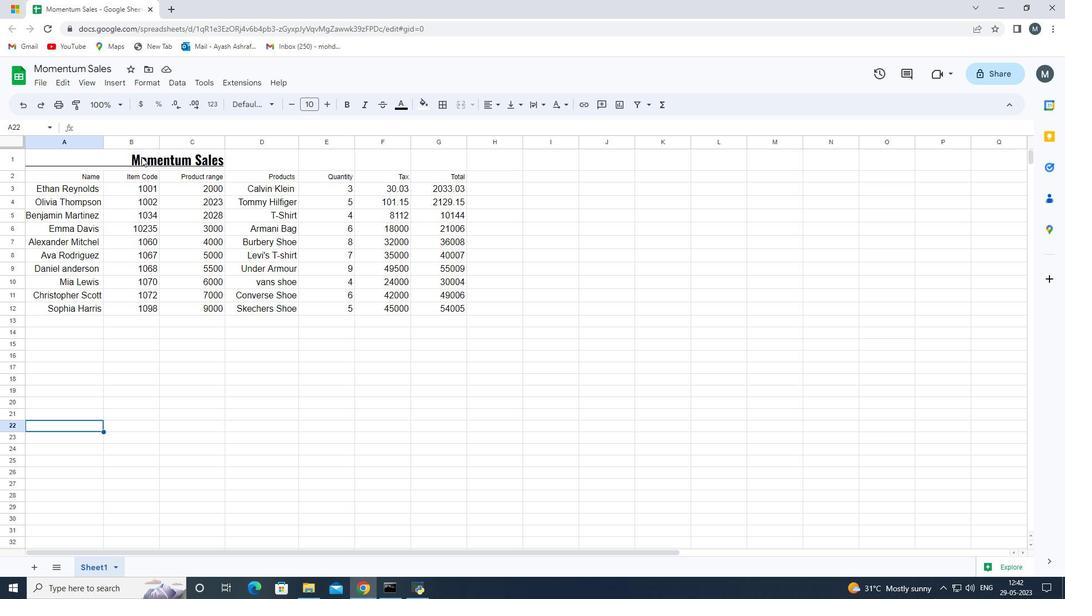 
Action: Mouse pressed left at (142, 156)
Screenshot: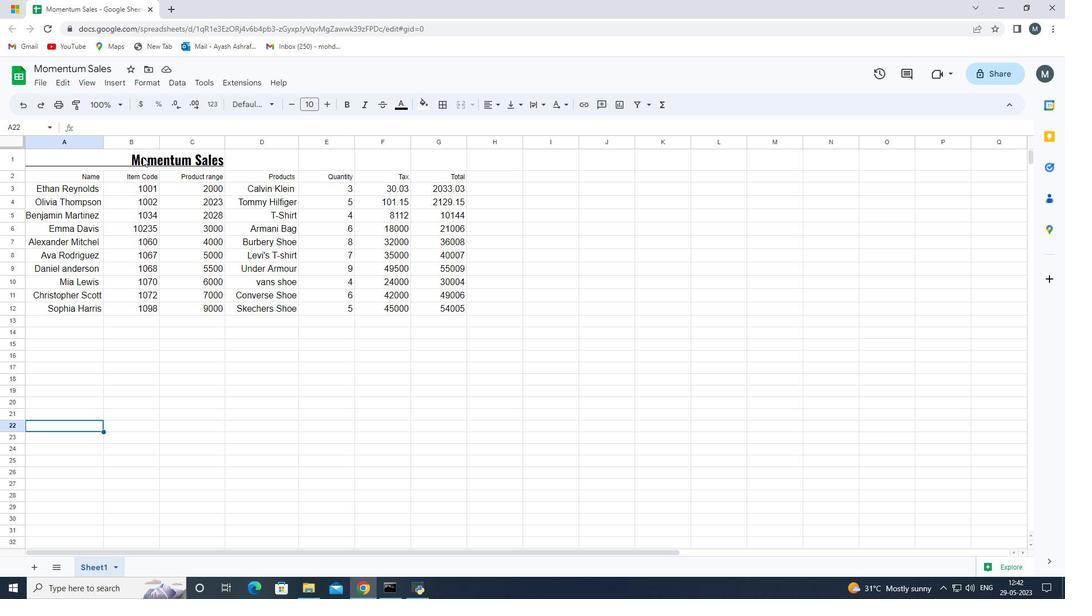 
Action: Mouse moved to (17, 158)
Screenshot: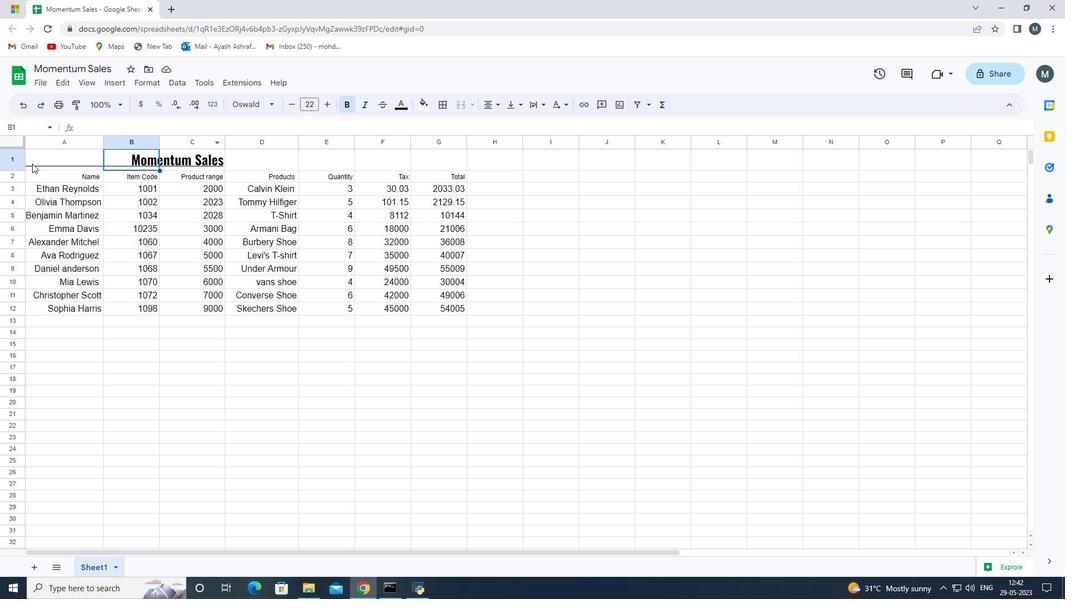 
Action: Mouse pressed left at (17, 158)
Screenshot: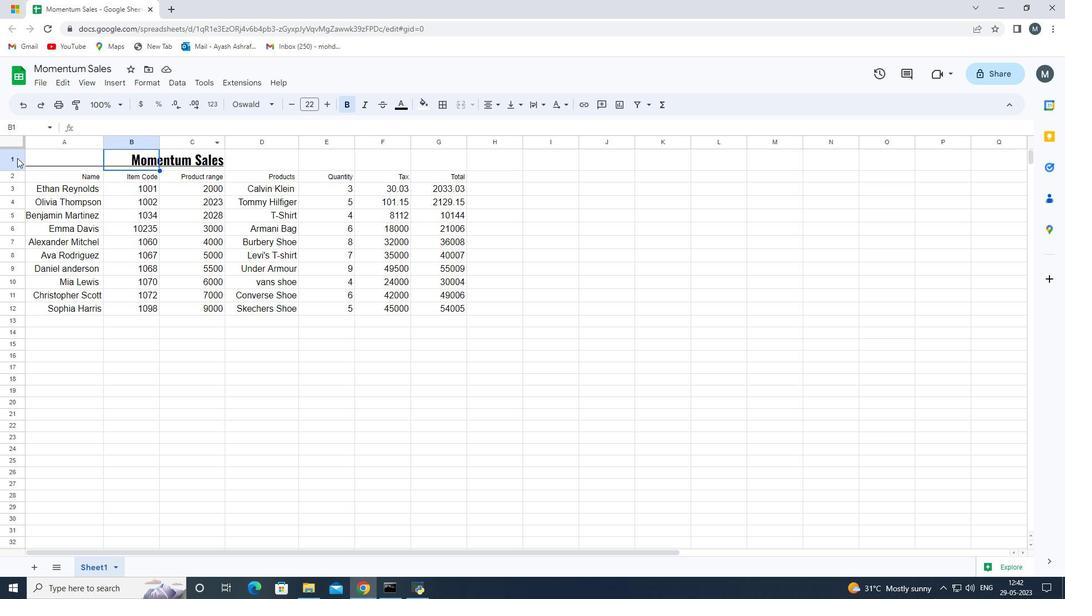 
Action: Mouse moved to (255, 132)
Screenshot: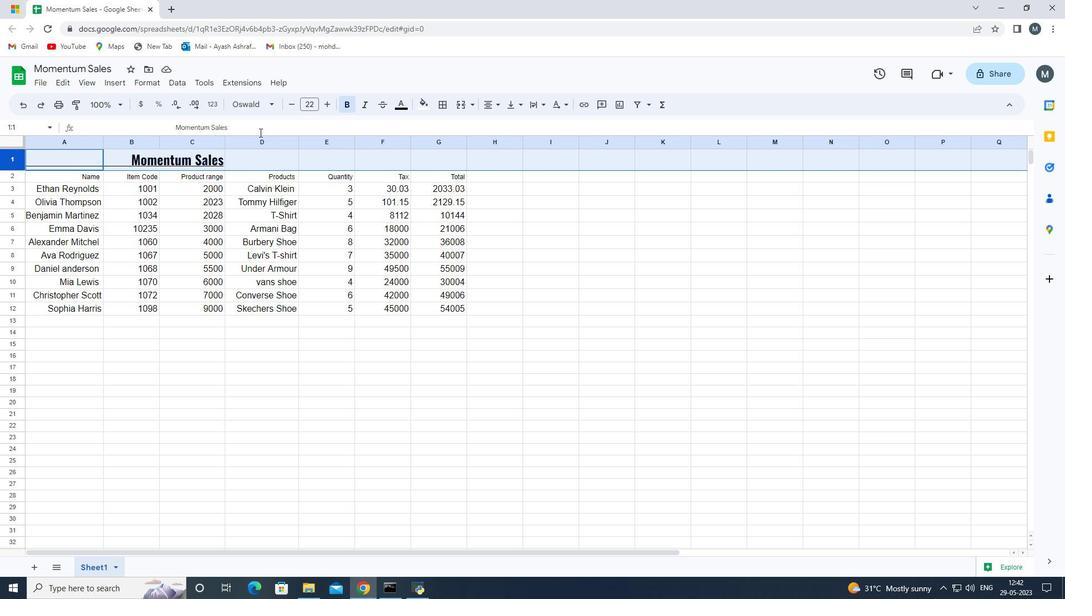 
Action: Mouse pressed left at (255, 132)
Screenshot: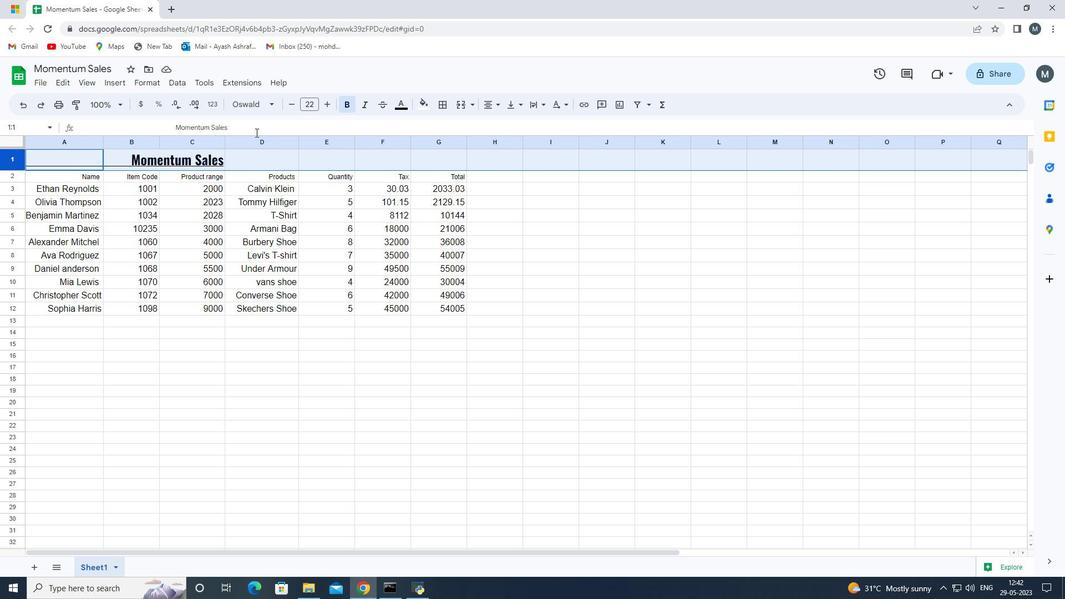 
Action: Mouse moved to (421, 108)
Screenshot: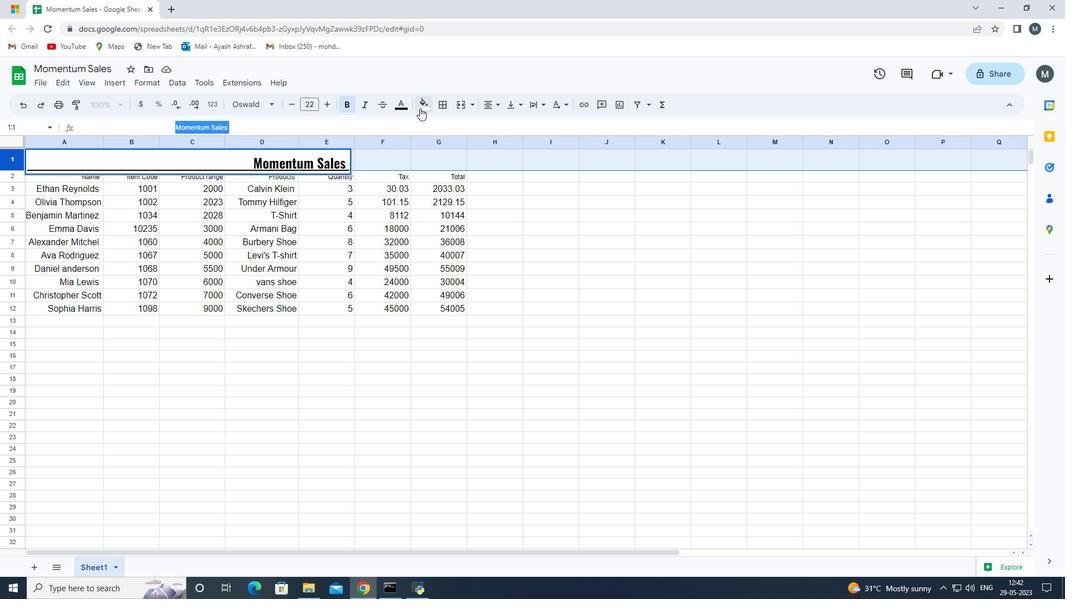 
Action: Mouse pressed left at (421, 108)
Screenshot: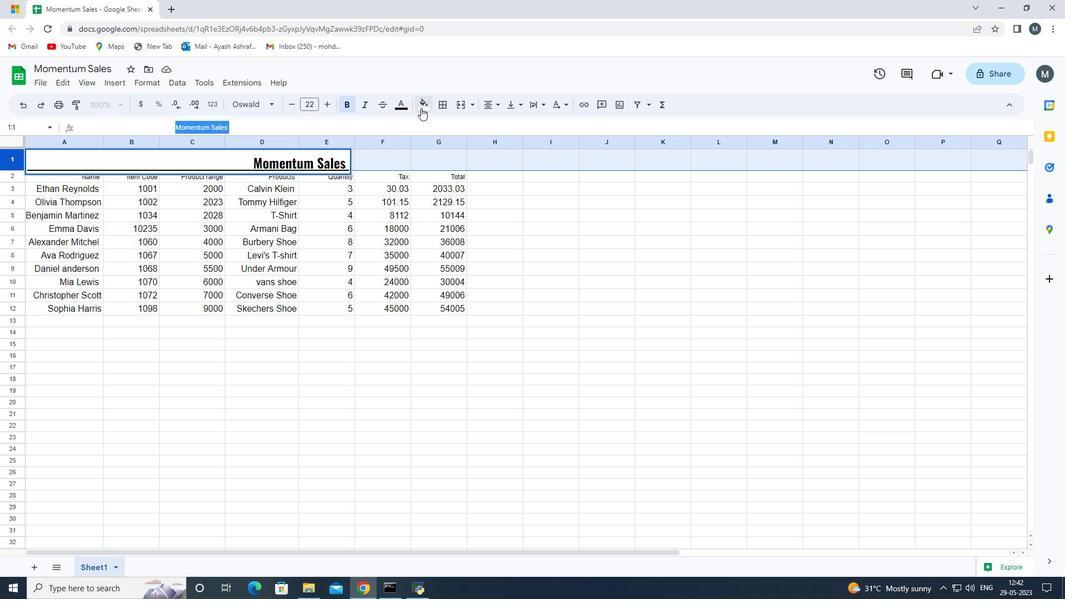 
Action: Mouse moved to (422, 153)
Screenshot: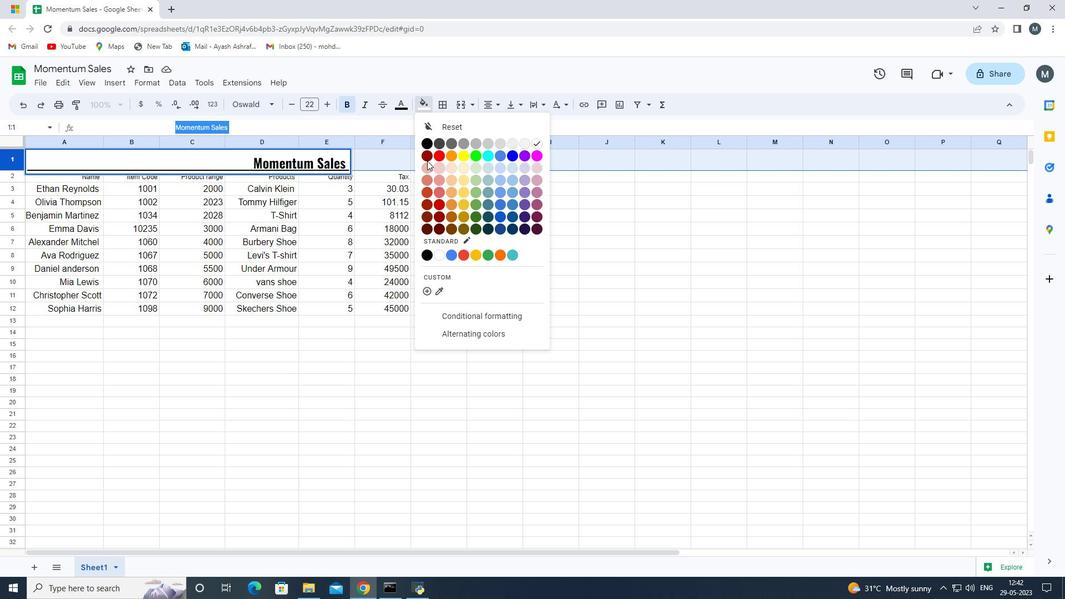 
Action: Mouse pressed left at (422, 153)
Screenshot: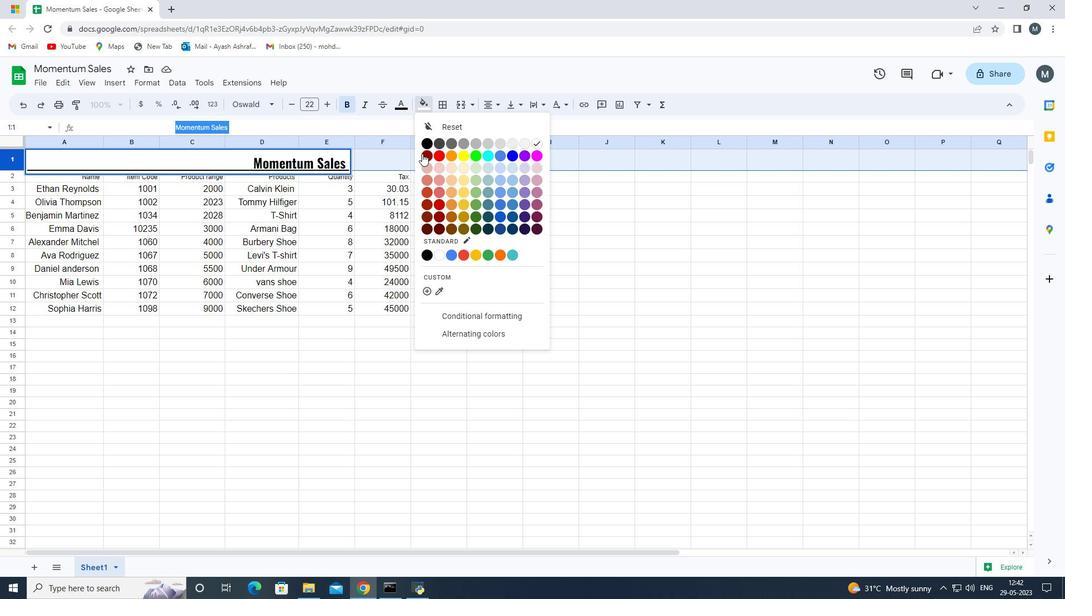 
Action: Mouse moved to (174, 391)
Screenshot: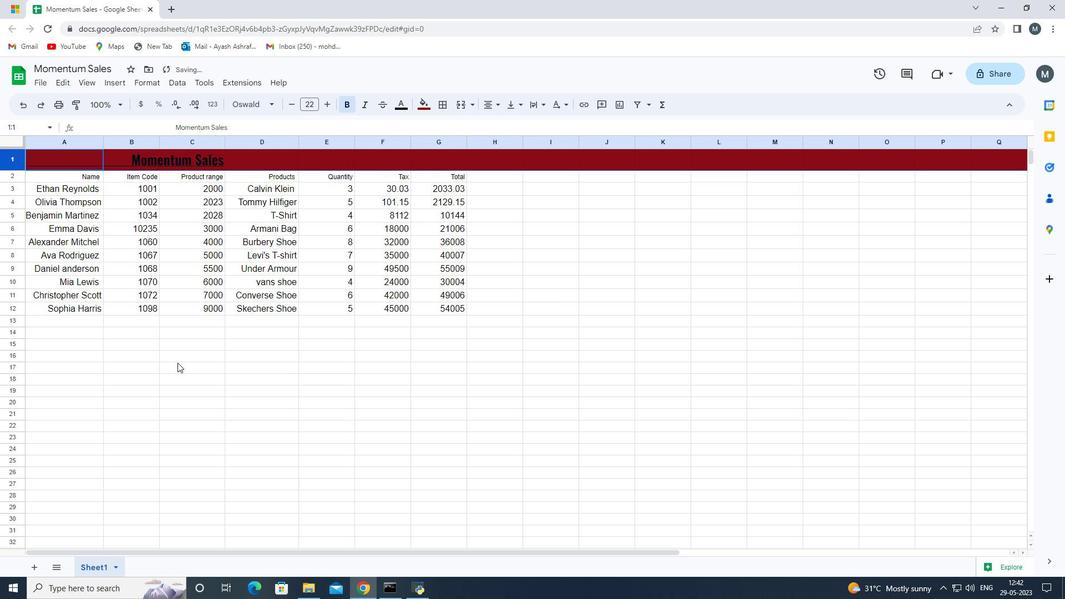 
Action: Mouse pressed left at (174, 391)
Screenshot: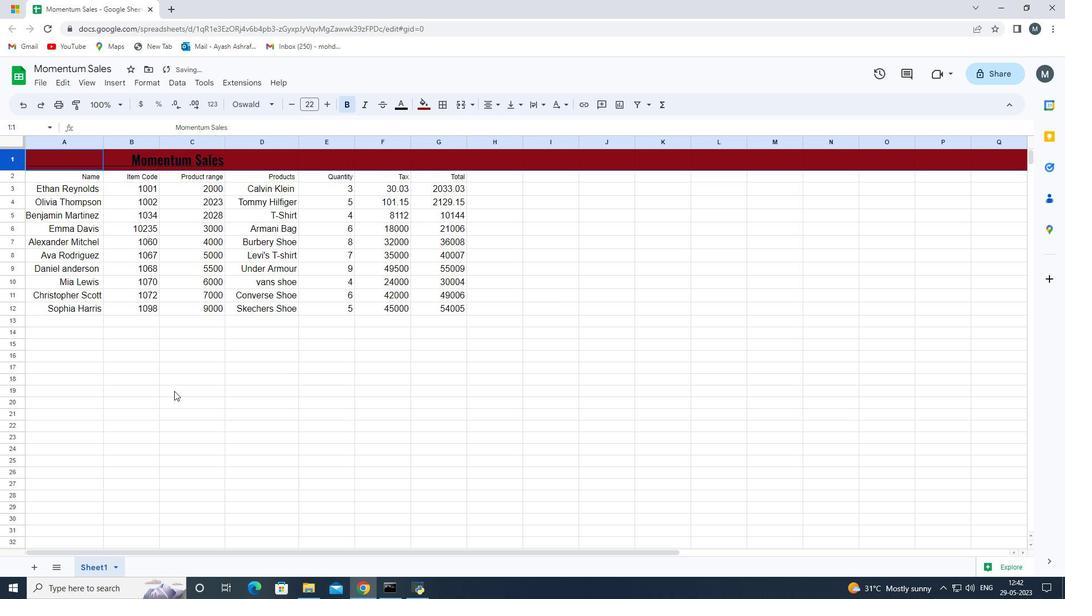 
Action: Mouse moved to (230, 348)
Screenshot: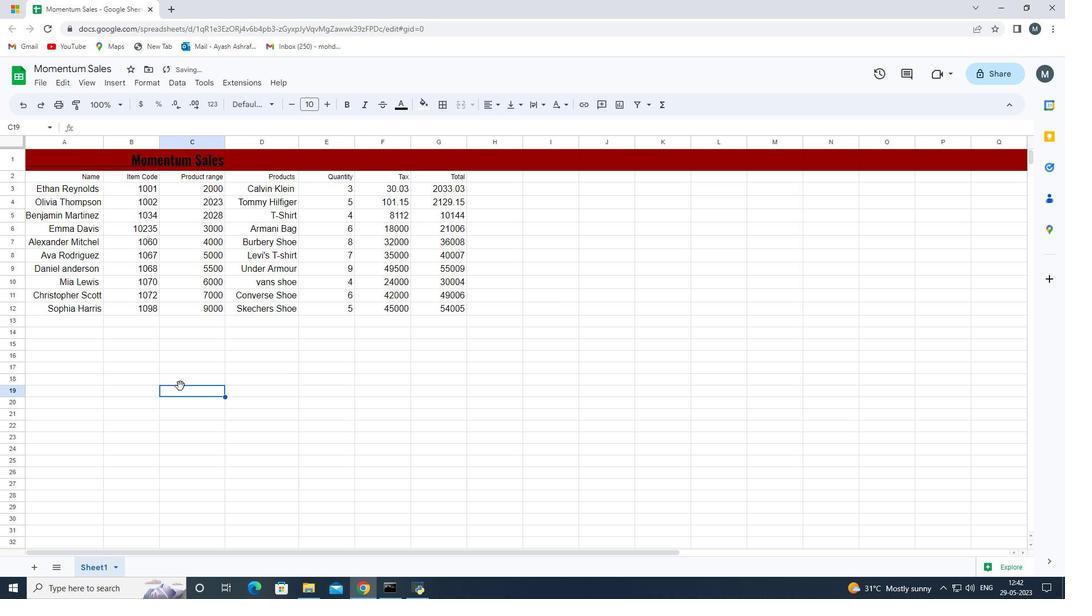 
Action: Mouse pressed left at (230, 348)
Screenshot: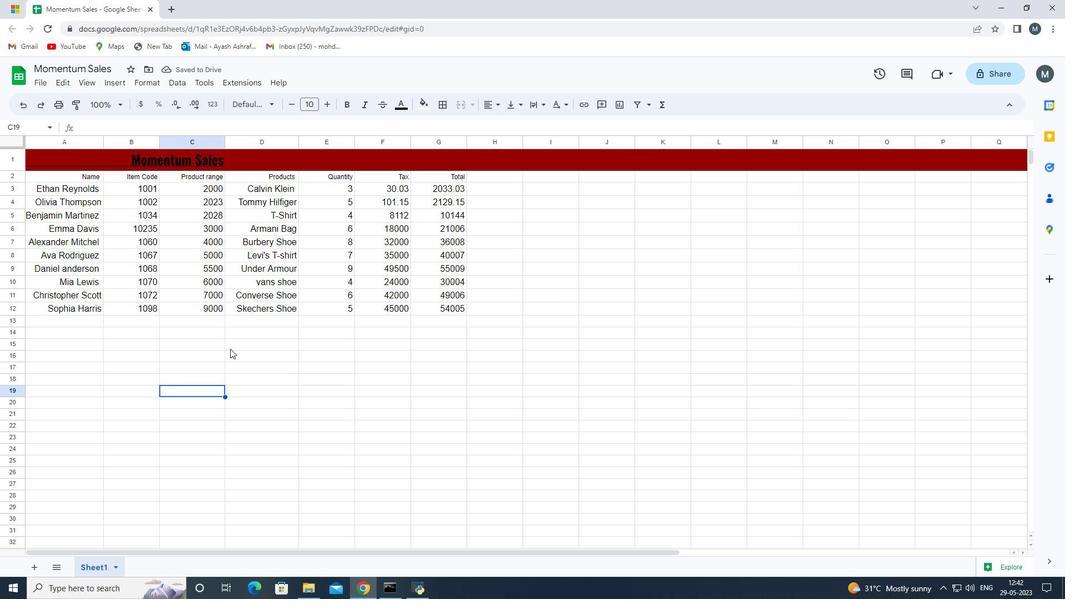 
Action: Mouse moved to (493, 158)
Screenshot: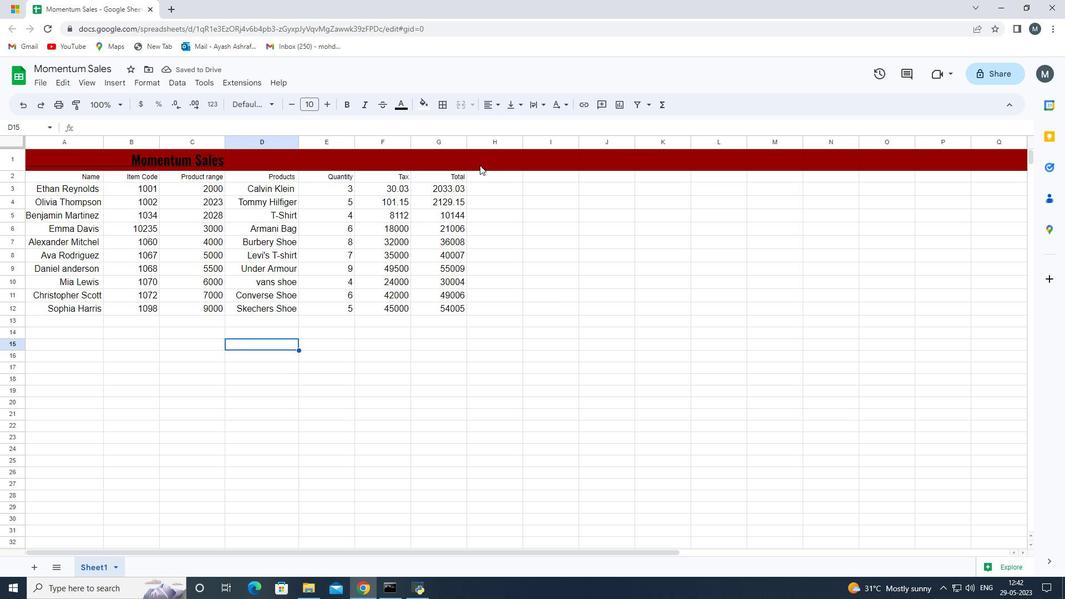 
Action: Mouse pressed left at (493, 158)
Screenshot: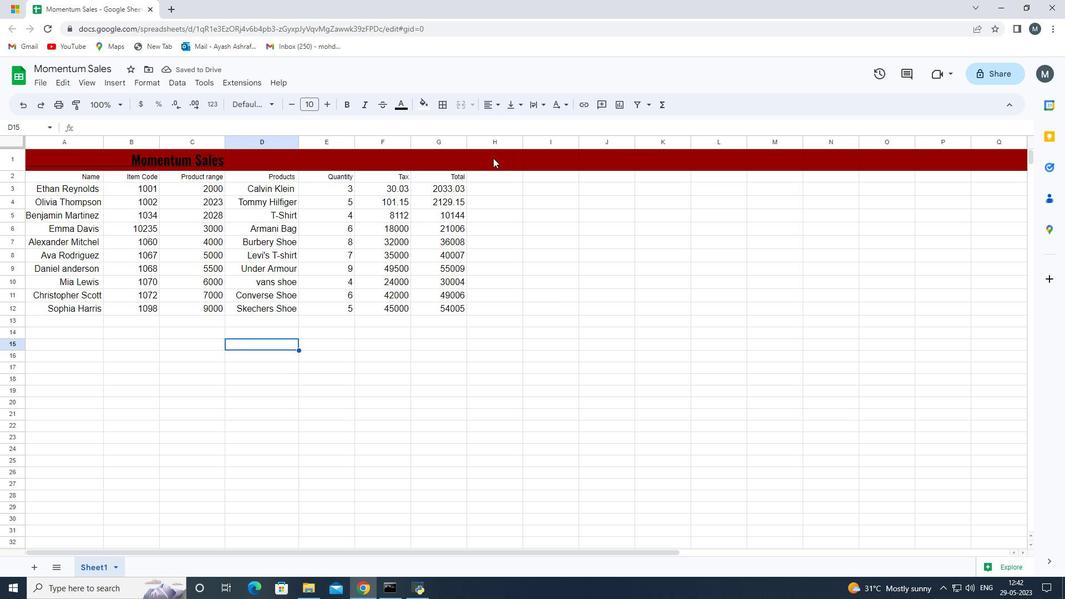 
Action: Mouse pressed right at (493, 158)
Screenshot: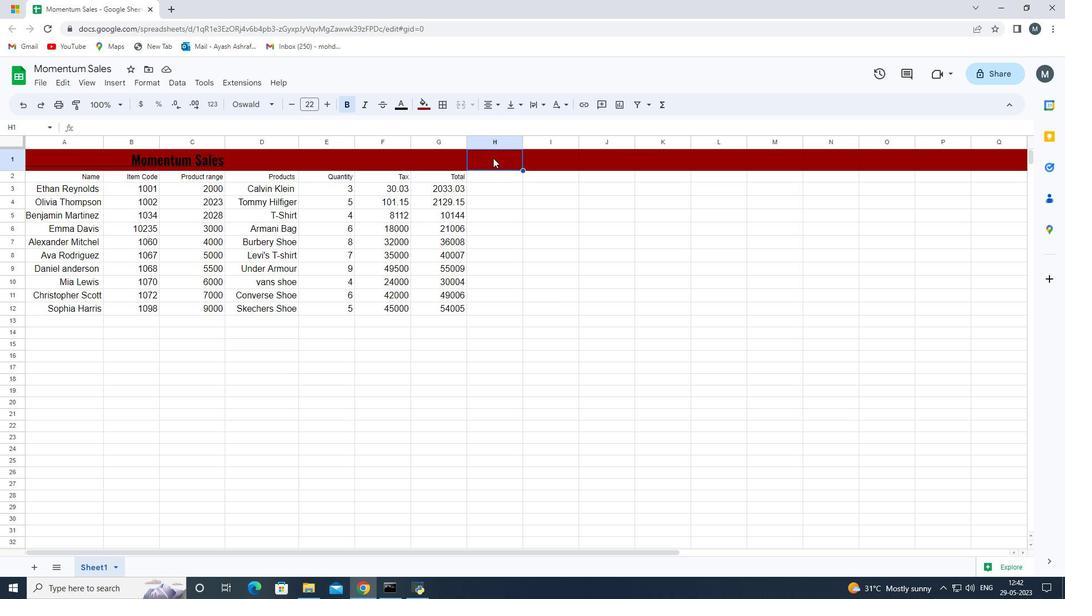 
Action: Mouse moved to (548, 314)
Screenshot: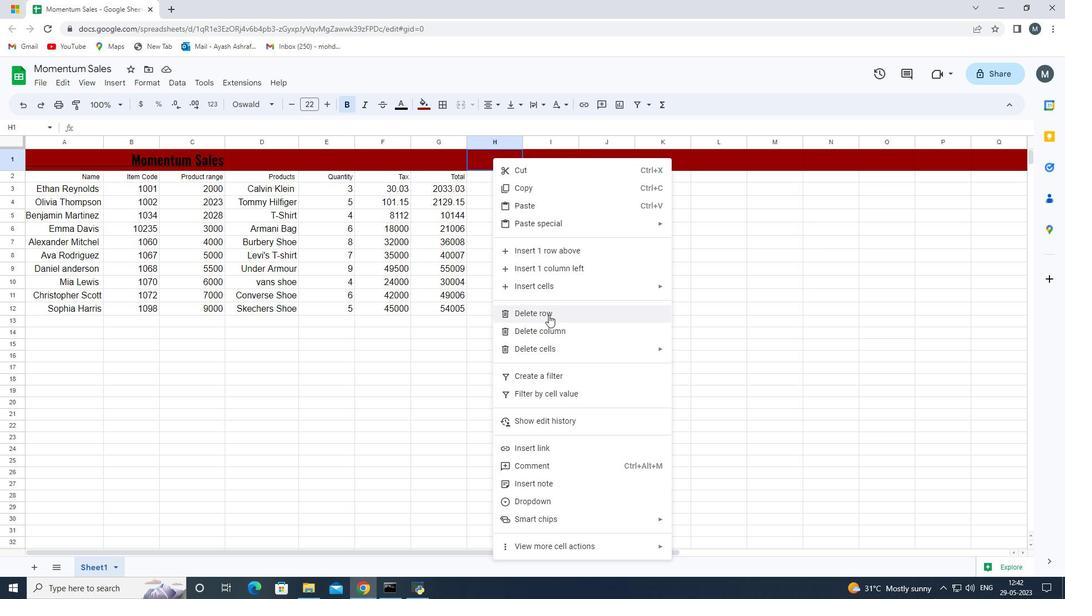 
Action: Mouse pressed left at (548, 314)
Screenshot: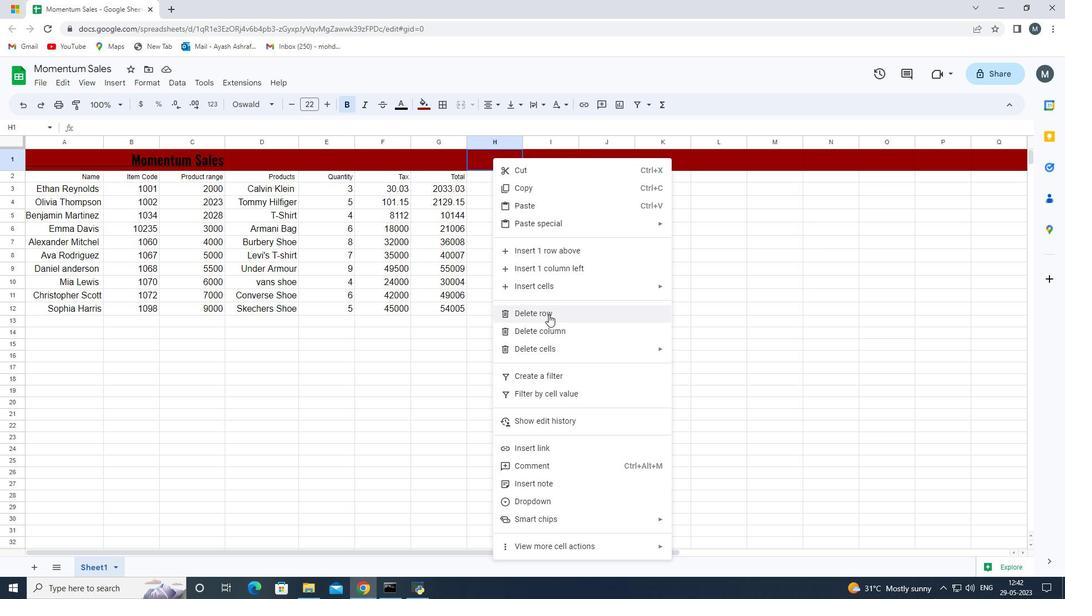 
Action: Mouse moved to (166, 427)
Screenshot: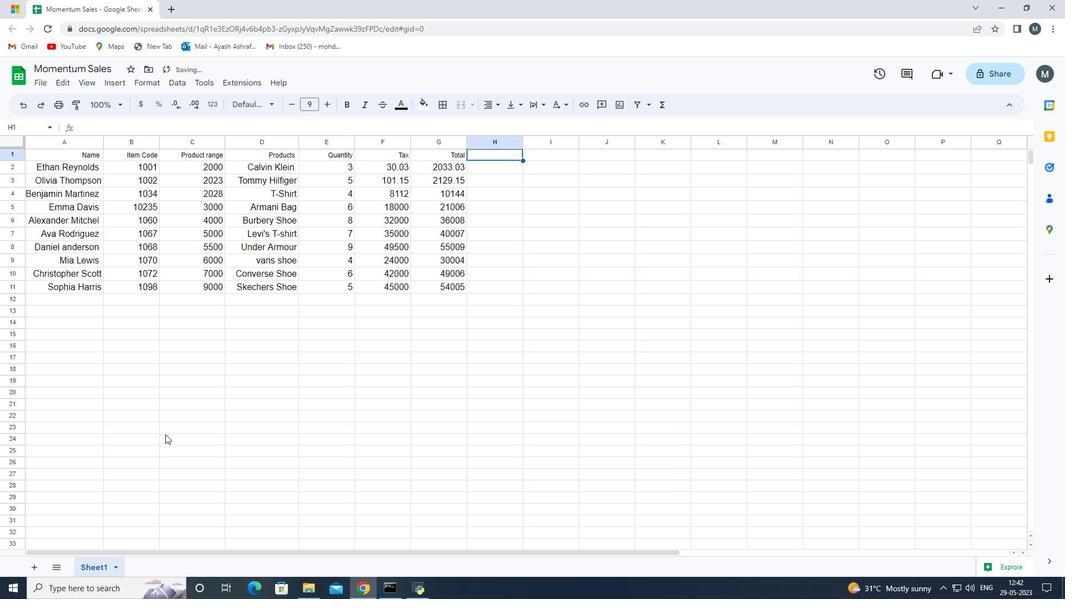 
Action: Mouse pressed left at (166, 427)
Screenshot: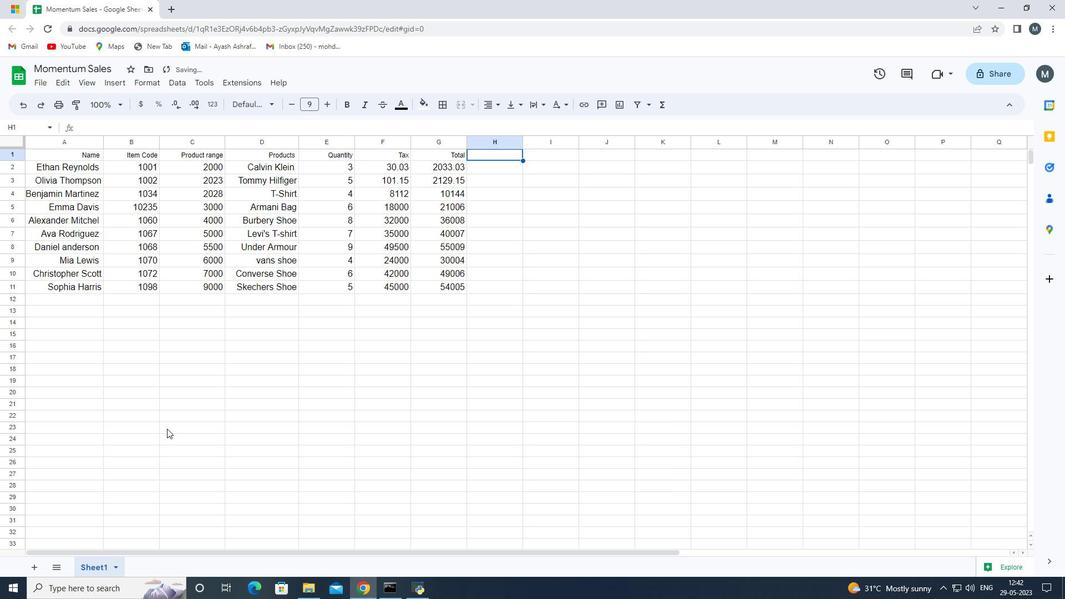 
Action: Mouse moved to (84, 370)
Screenshot: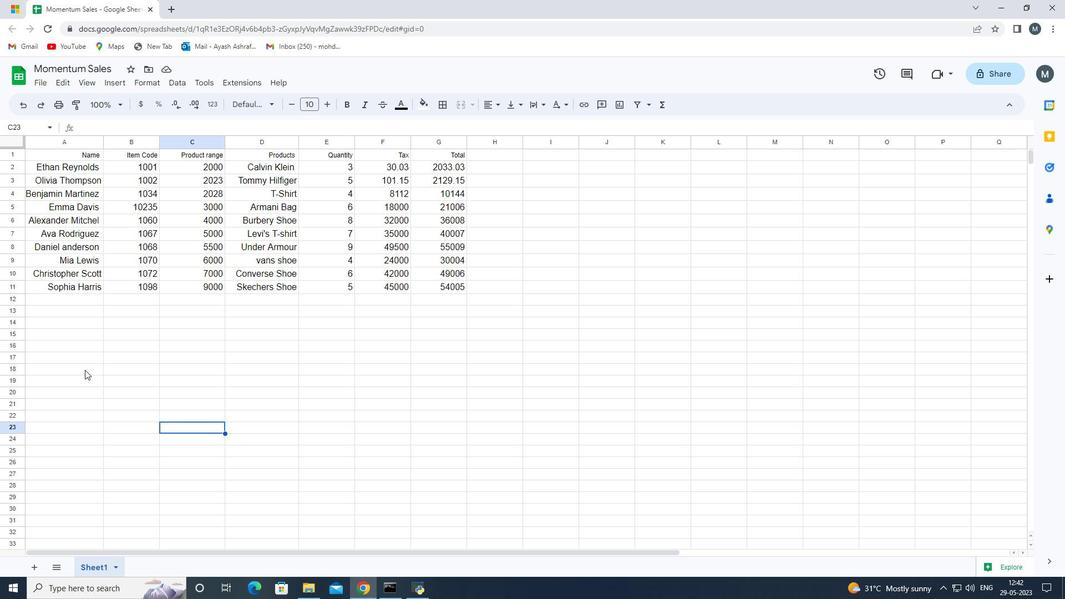 
Action: Mouse scrolled (84, 369) with delta (0, 0)
Screenshot: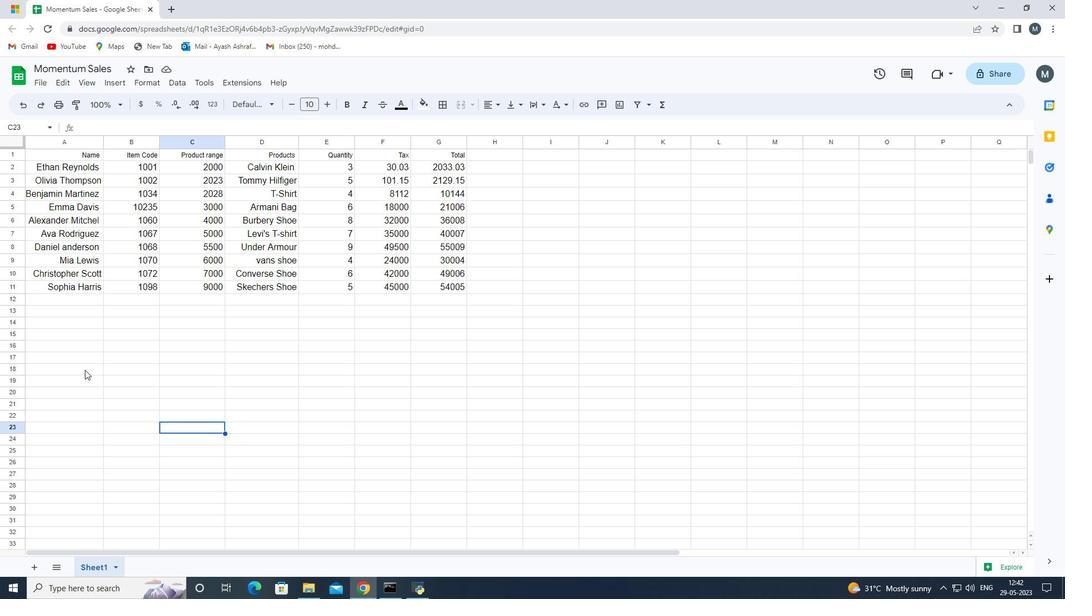 
Action: Mouse moved to (208, 344)
Screenshot: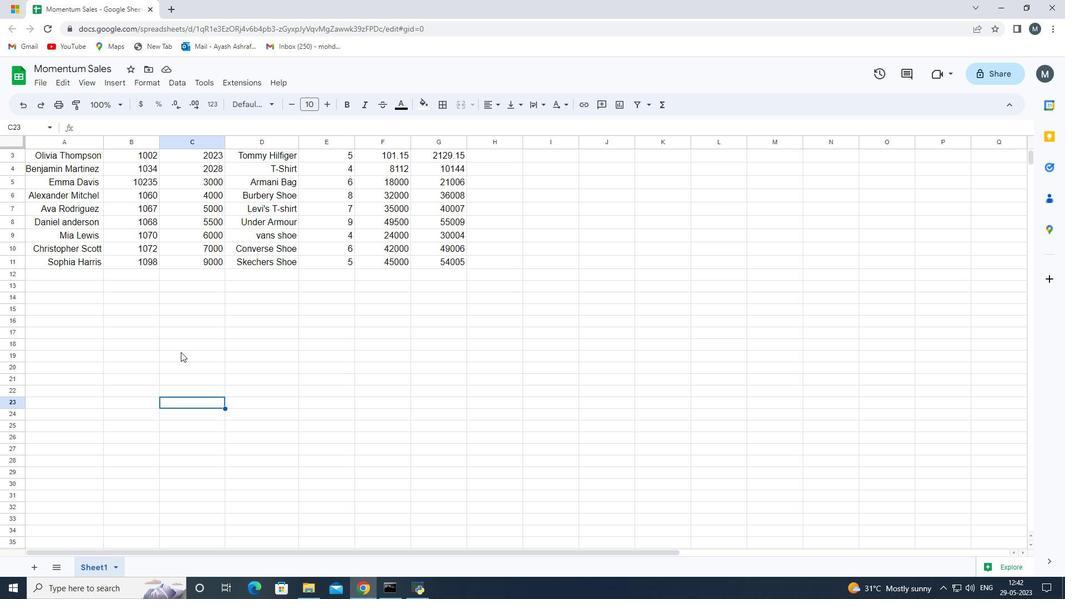 
Action: Mouse scrolled (208, 345) with delta (0, 0)
Screenshot: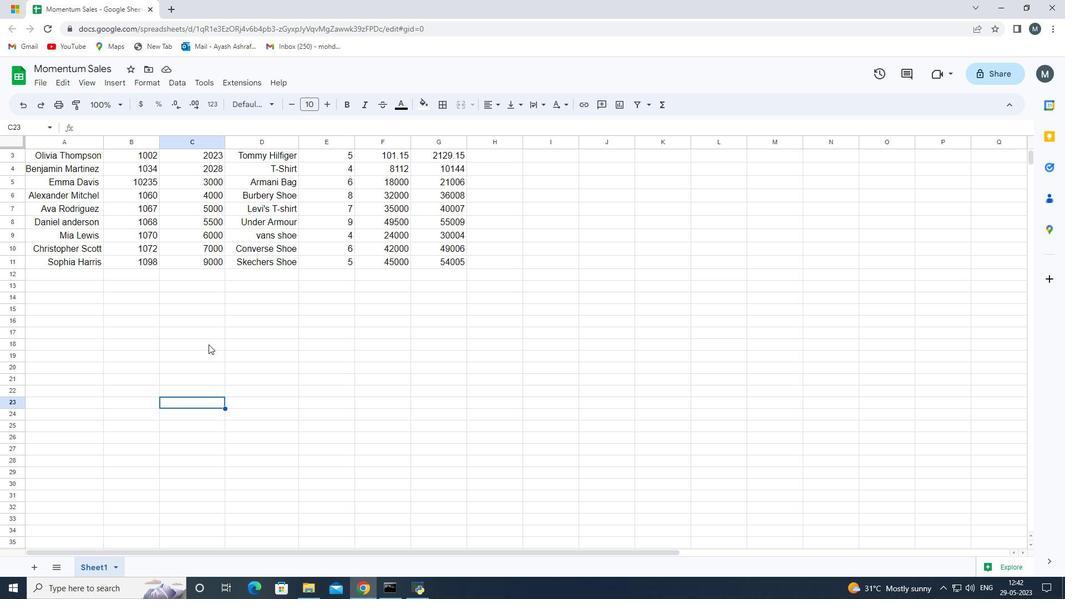 
Action: Mouse scrolled (208, 345) with delta (0, 0)
Screenshot: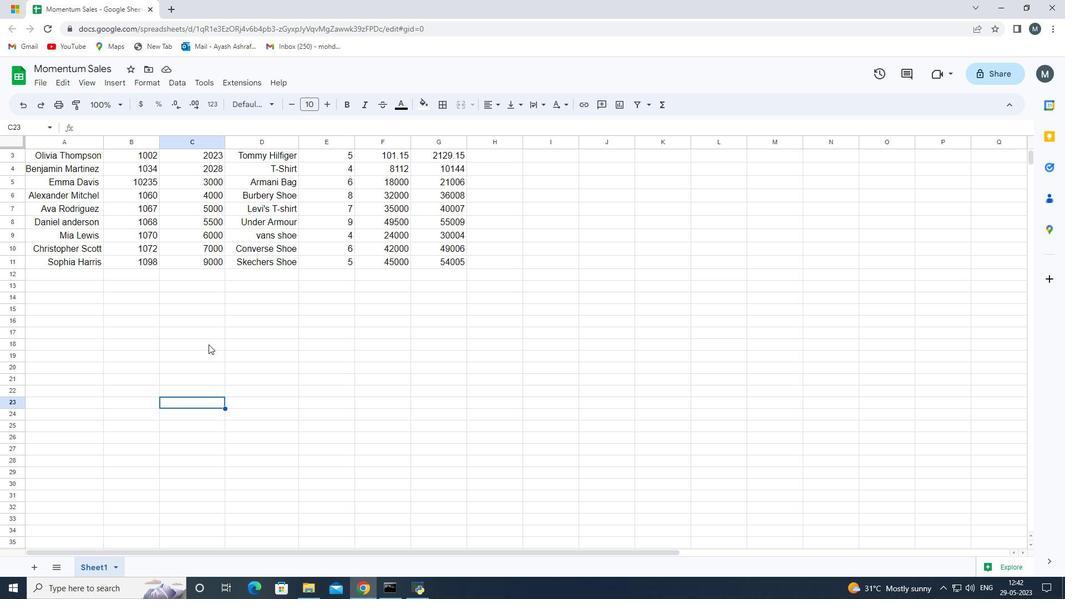 
Action: Mouse scrolled (208, 345) with delta (0, 0)
Screenshot: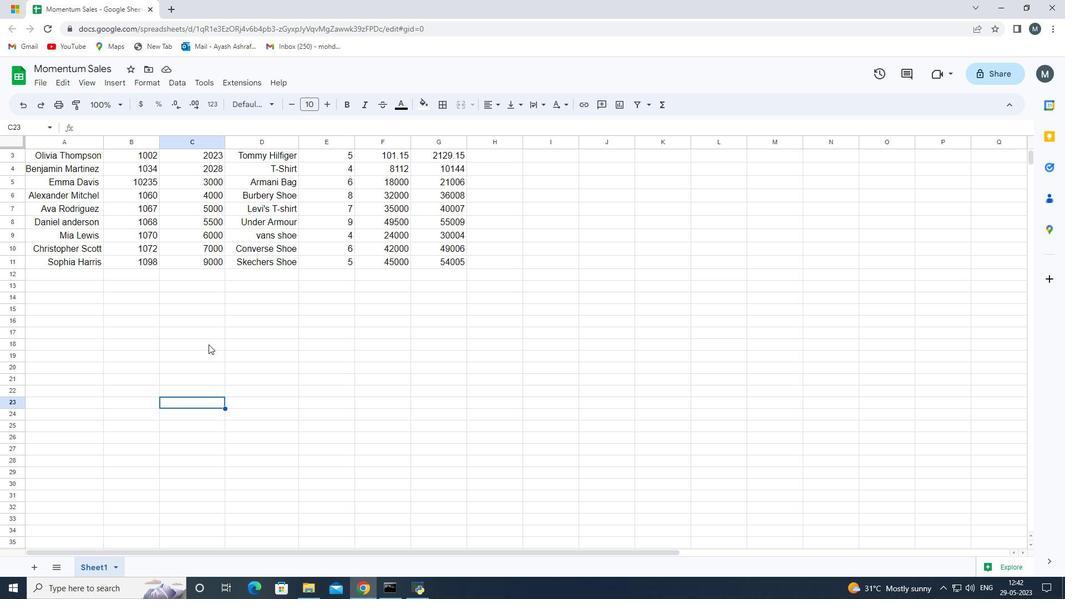 
Action: Mouse moved to (208, 344)
Screenshot: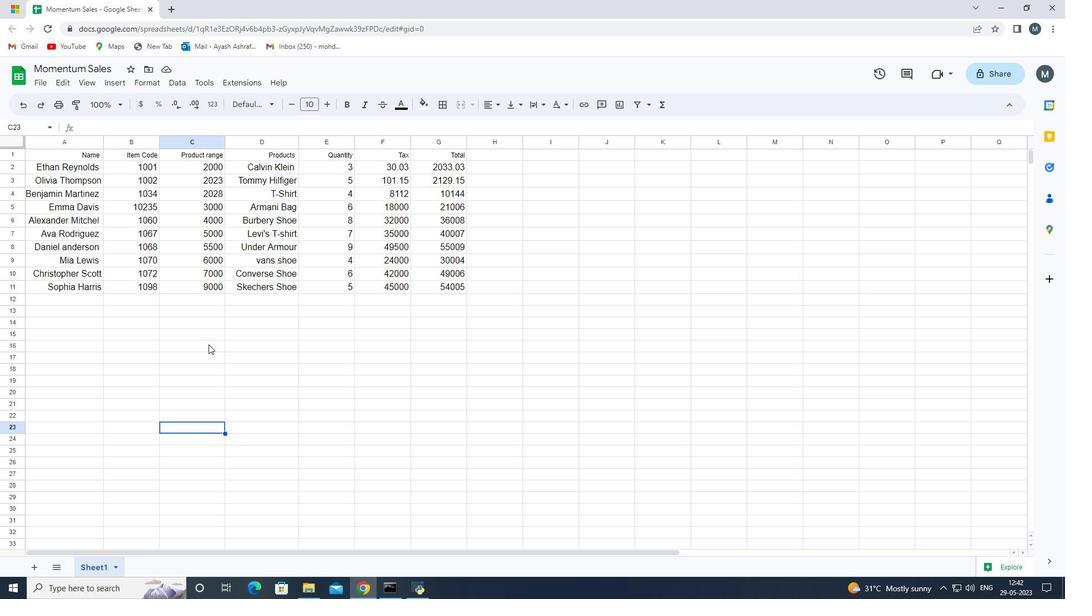 
Action: Key pressed ctrl+S
Screenshot: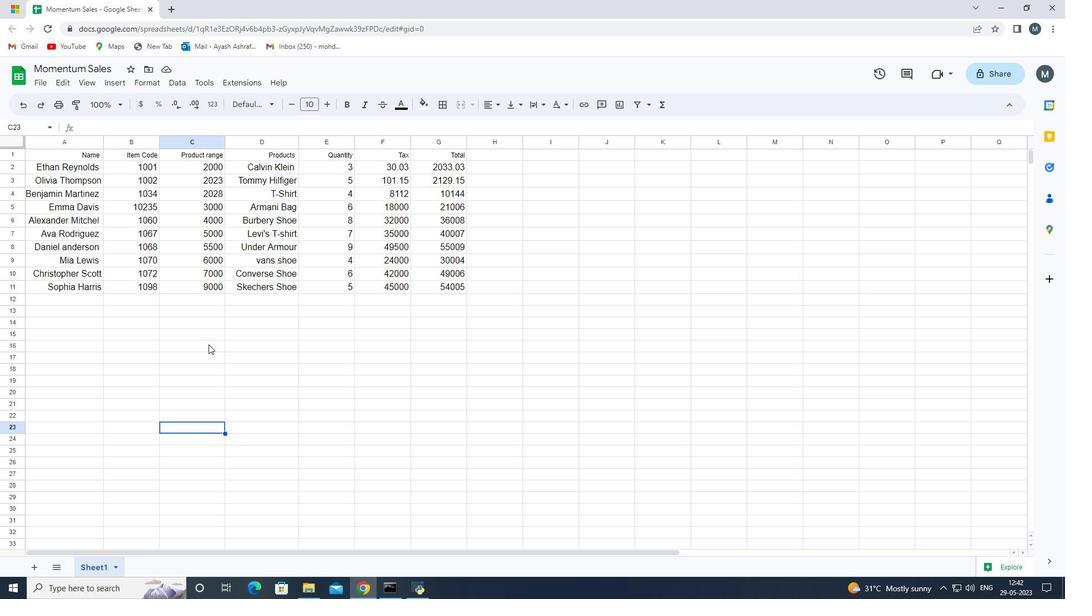 
Action: Mouse moved to (196, 323)
Screenshot: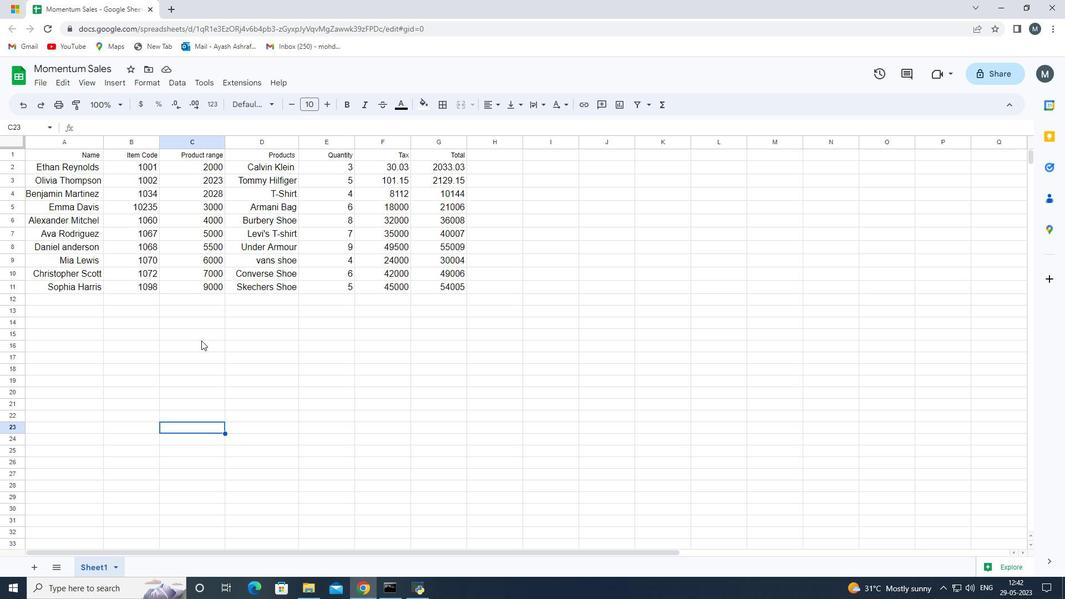 
